 Task: Create a due date automation trigger when advanced on, on the monday before a card is due add content with a description not containing resume at 11:00 AM.
Action: Mouse moved to (1129, 328)
Screenshot: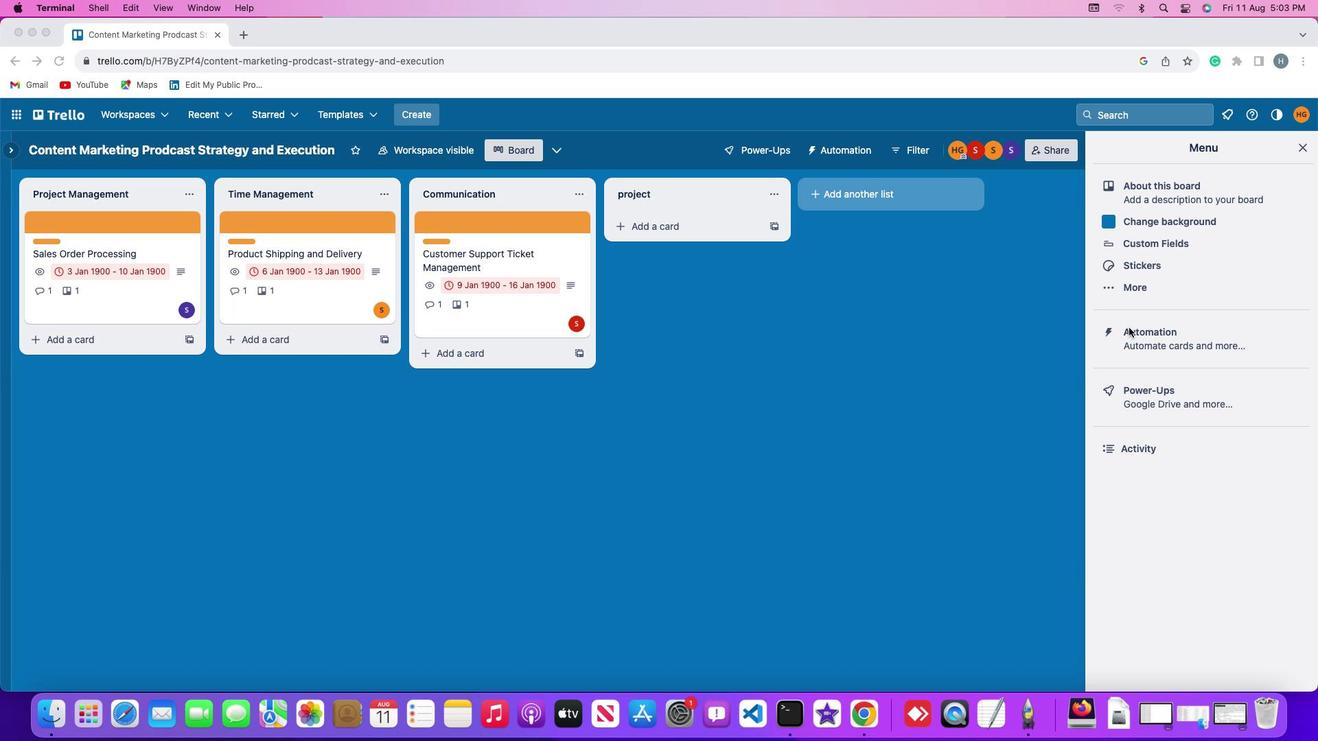 
Action: Mouse pressed left at (1129, 328)
Screenshot: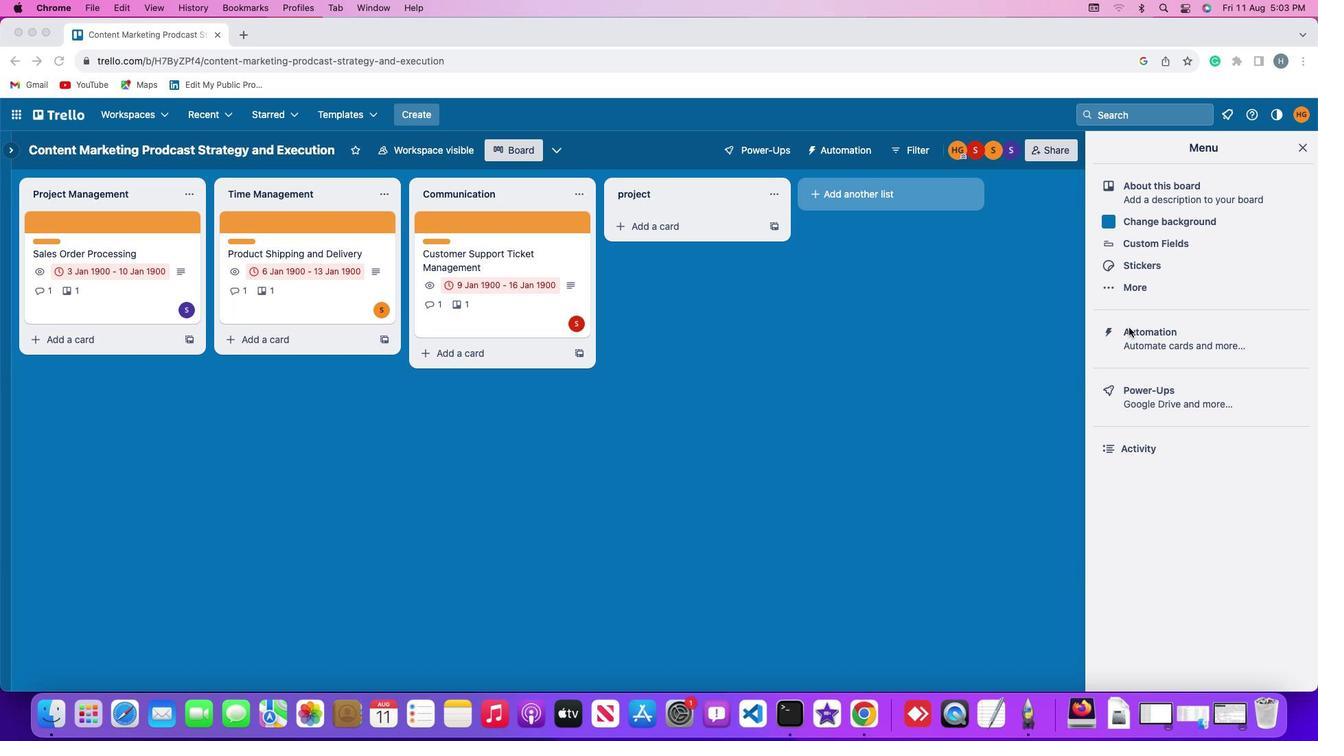 
Action: Mouse pressed left at (1129, 328)
Screenshot: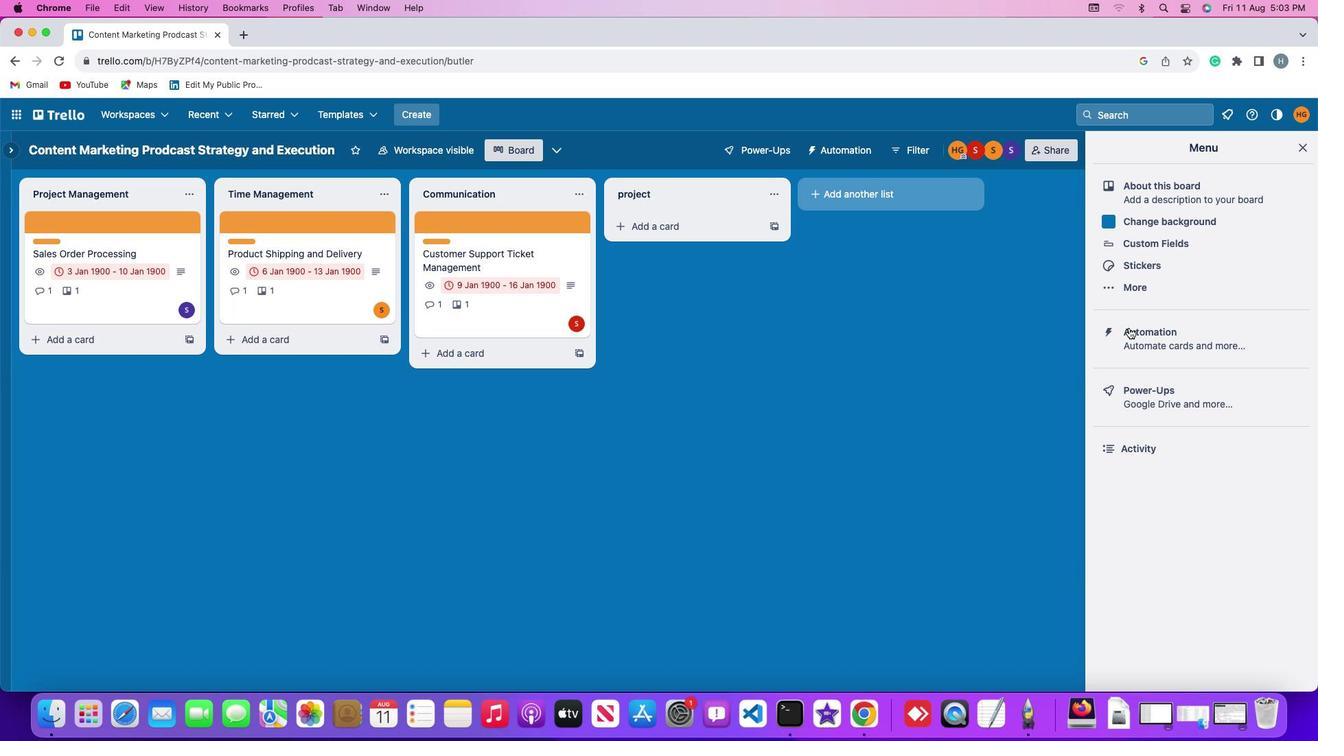 
Action: Mouse moved to (63, 322)
Screenshot: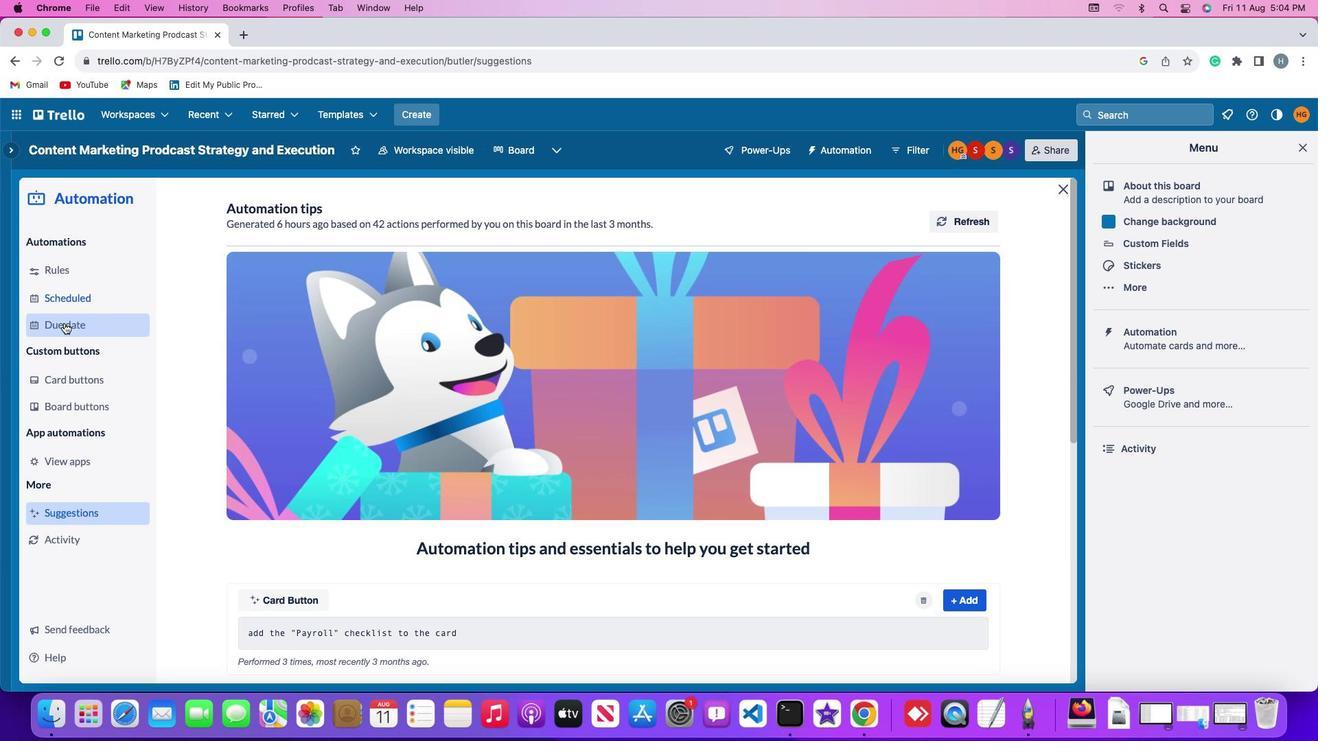 
Action: Mouse pressed left at (63, 322)
Screenshot: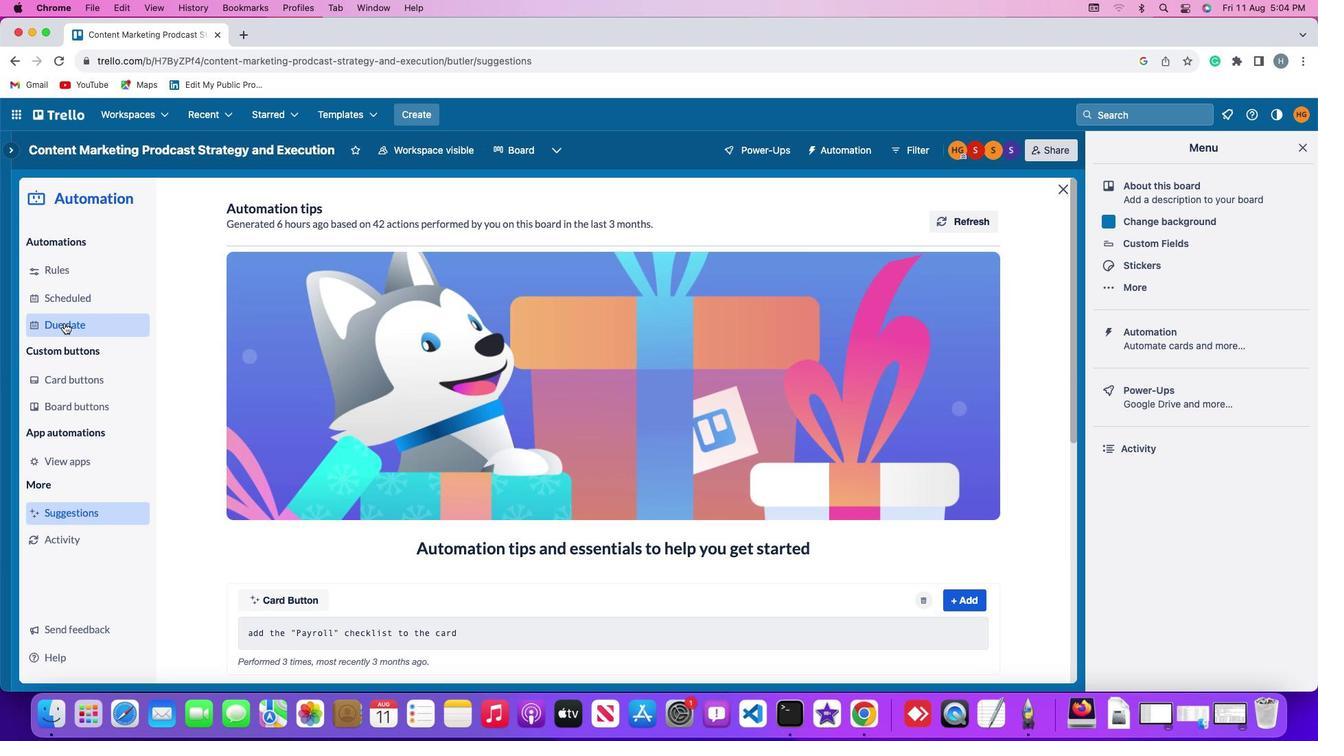 
Action: Mouse moved to (923, 210)
Screenshot: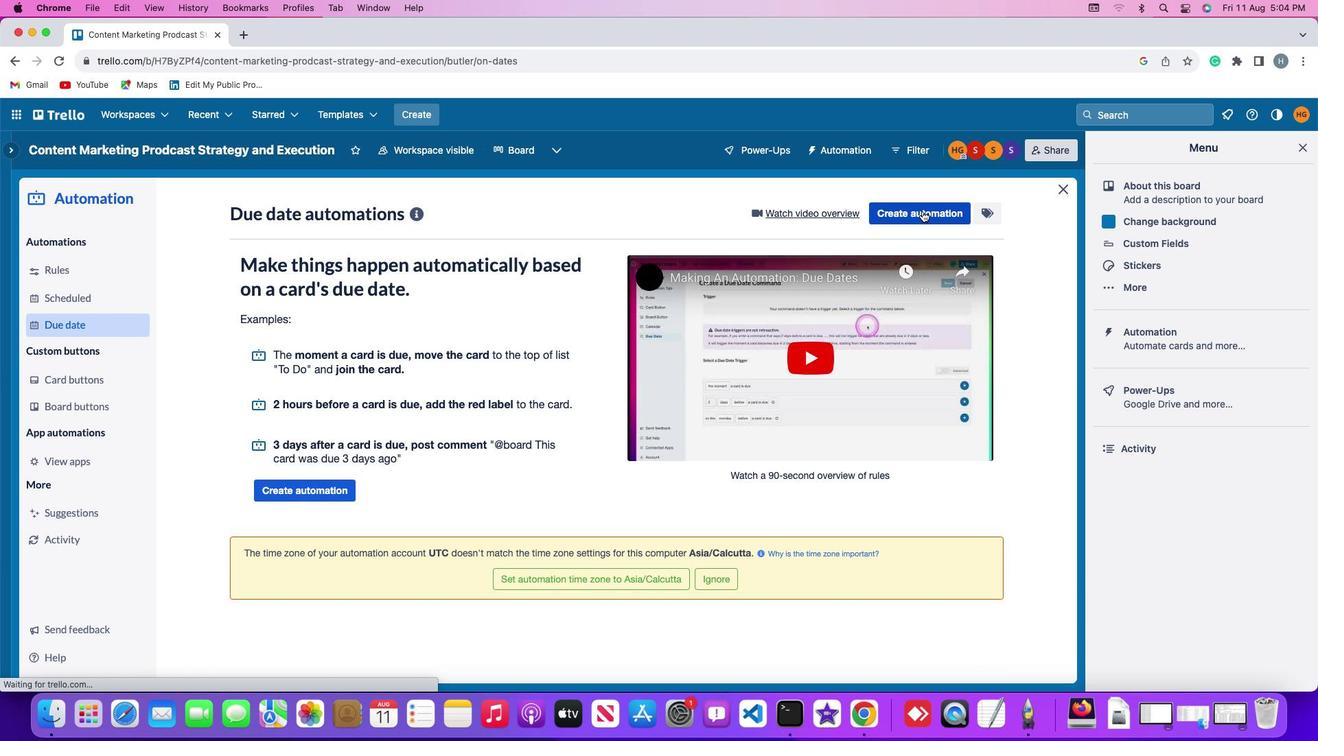 
Action: Mouse pressed left at (923, 210)
Screenshot: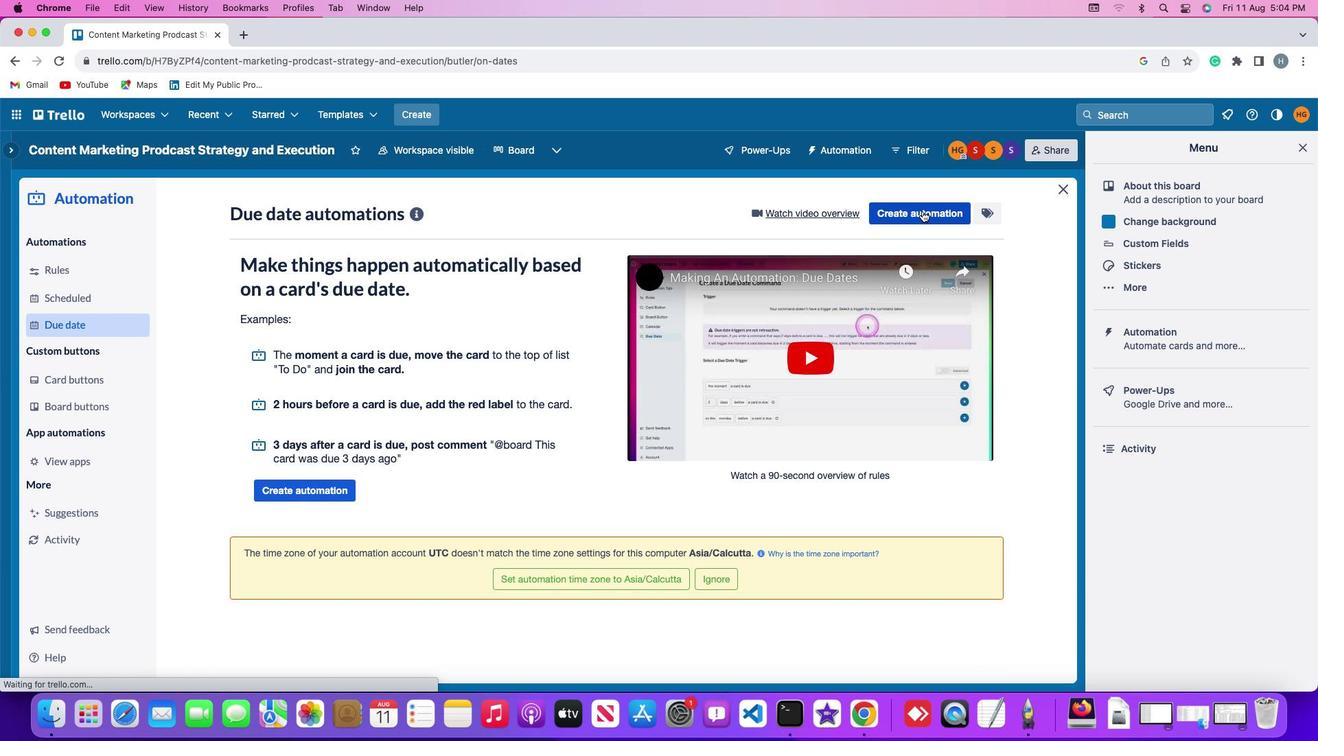 
Action: Mouse moved to (291, 345)
Screenshot: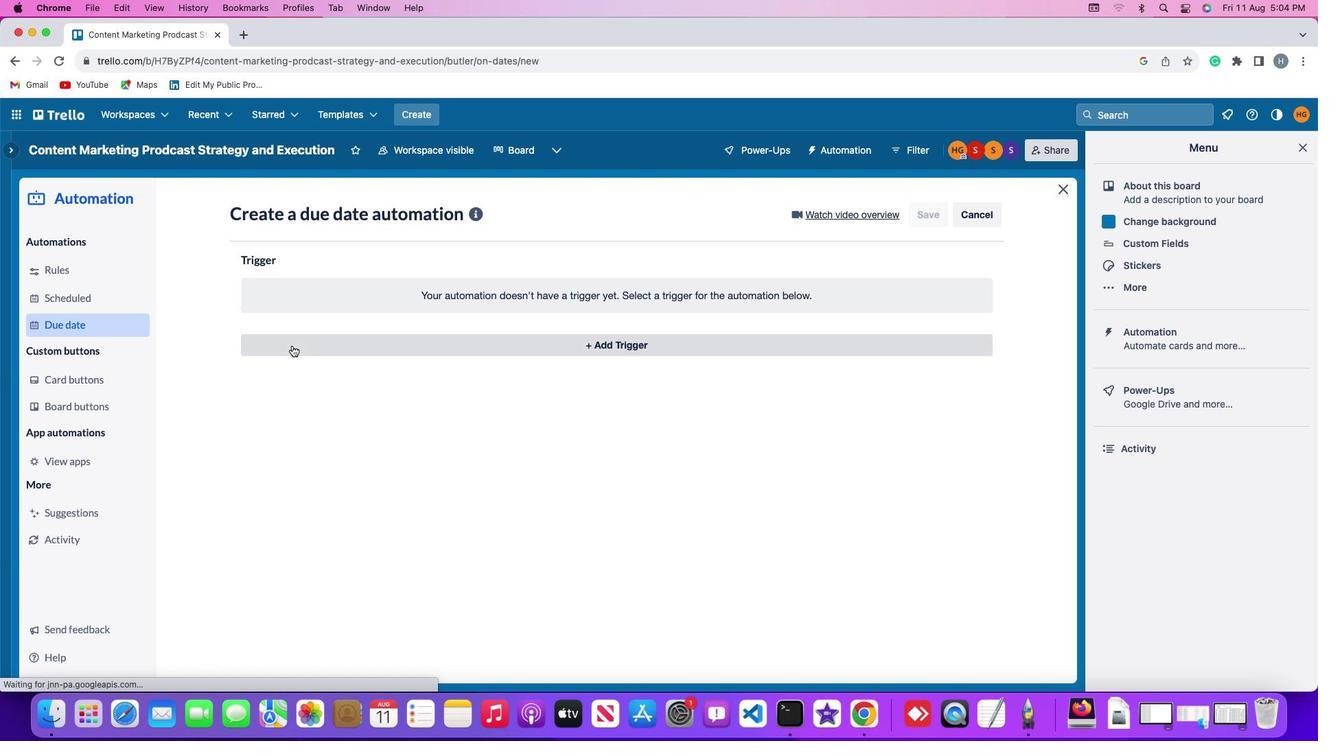 
Action: Mouse pressed left at (291, 345)
Screenshot: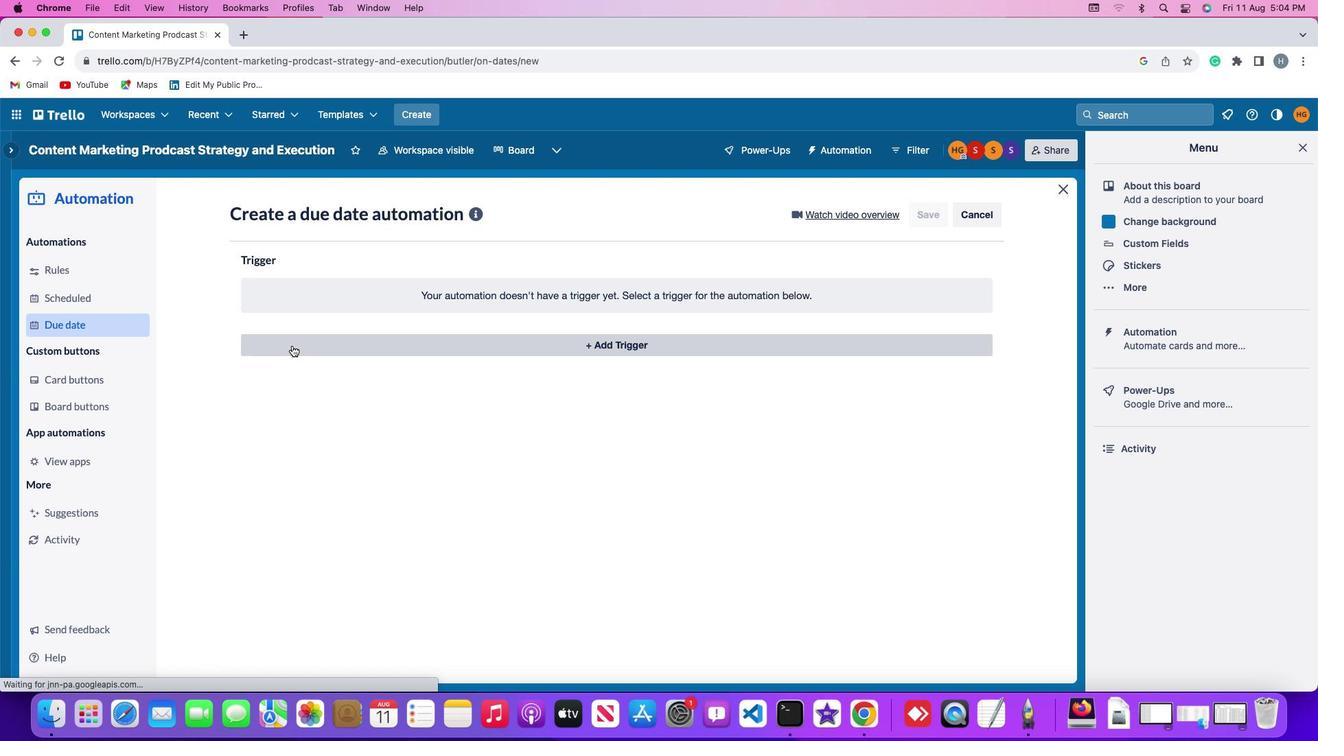
Action: Mouse moved to (300, 603)
Screenshot: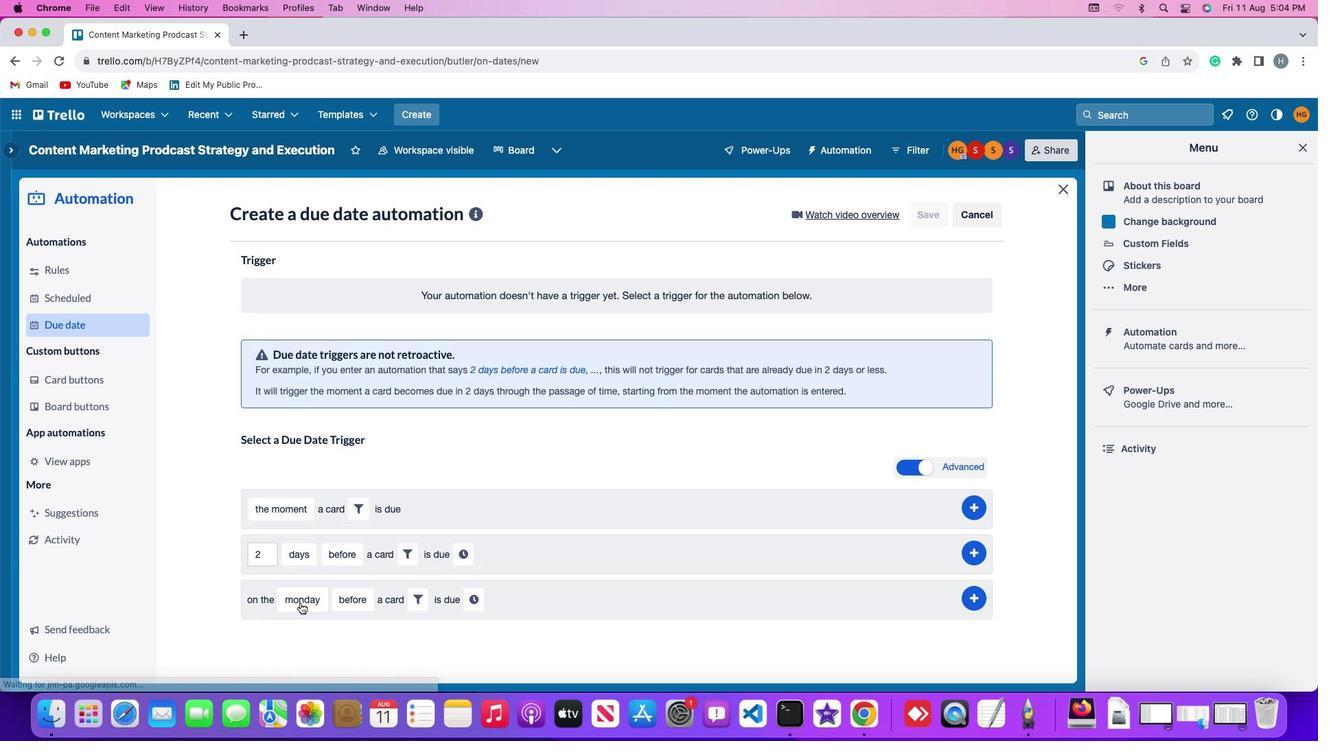 
Action: Mouse pressed left at (300, 603)
Screenshot: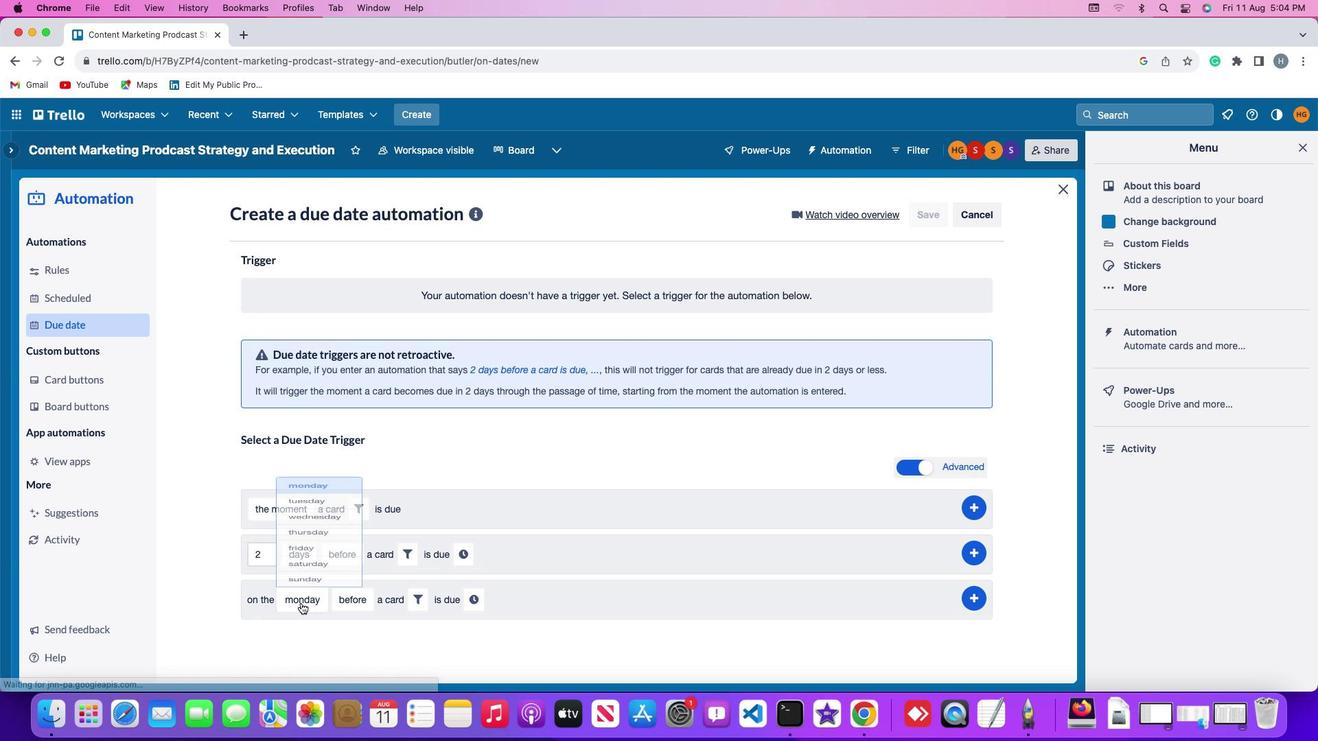 
Action: Mouse moved to (325, 410)
Screenshot: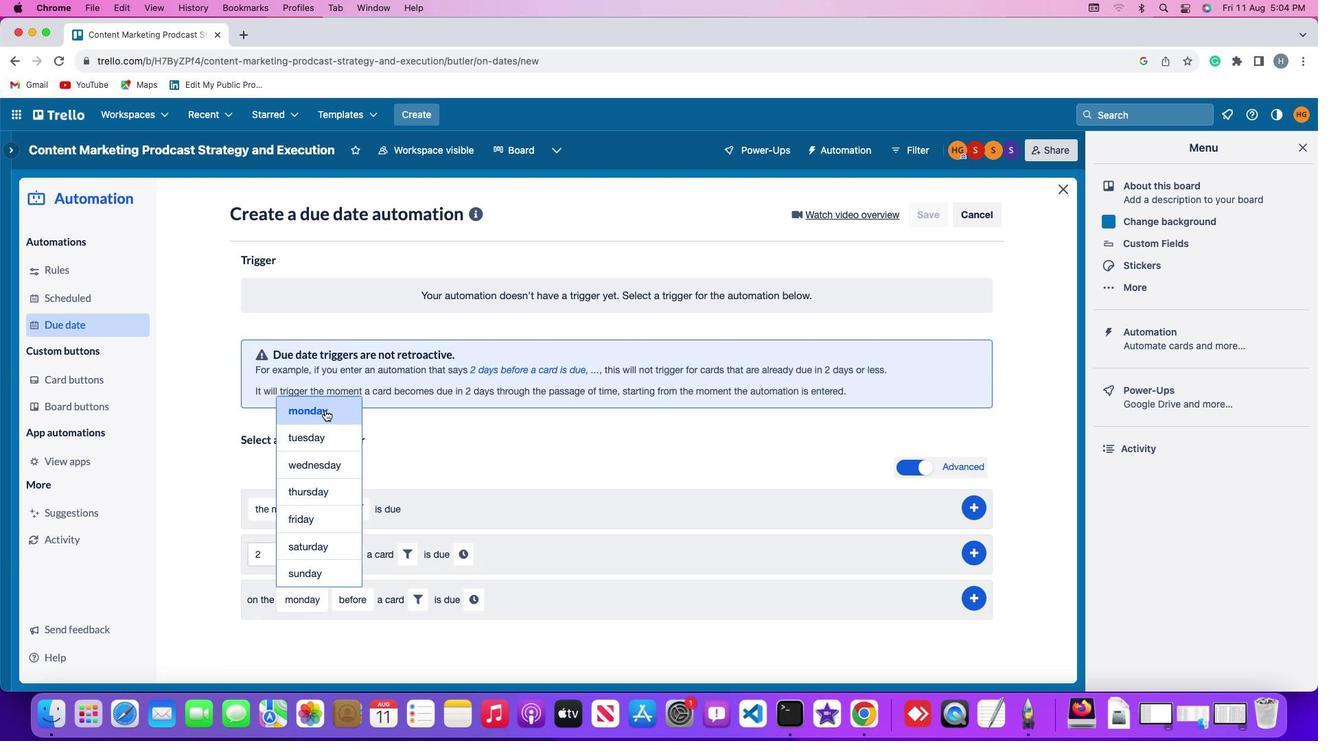 
Action: Mouse pressed left at (325, 410)
Screenshot: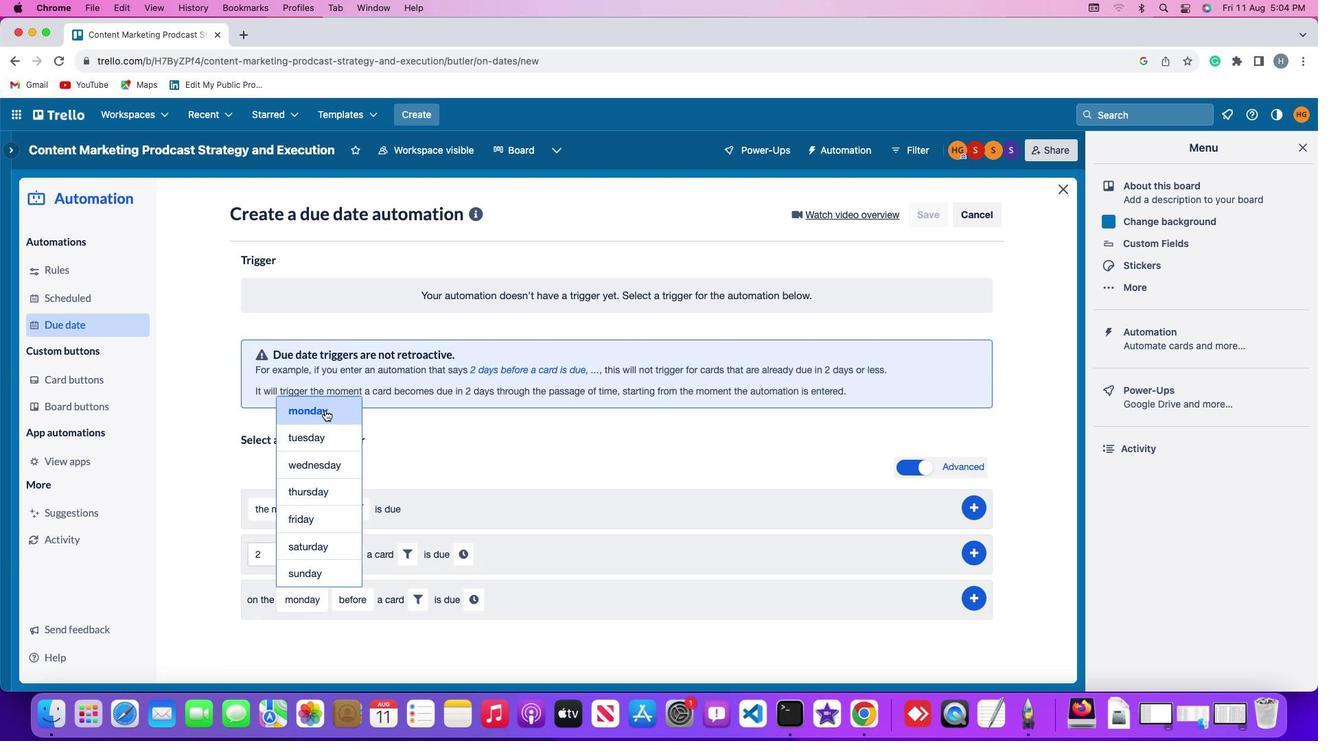 
Action: Mouse moved to (355, 603)
Screenshot: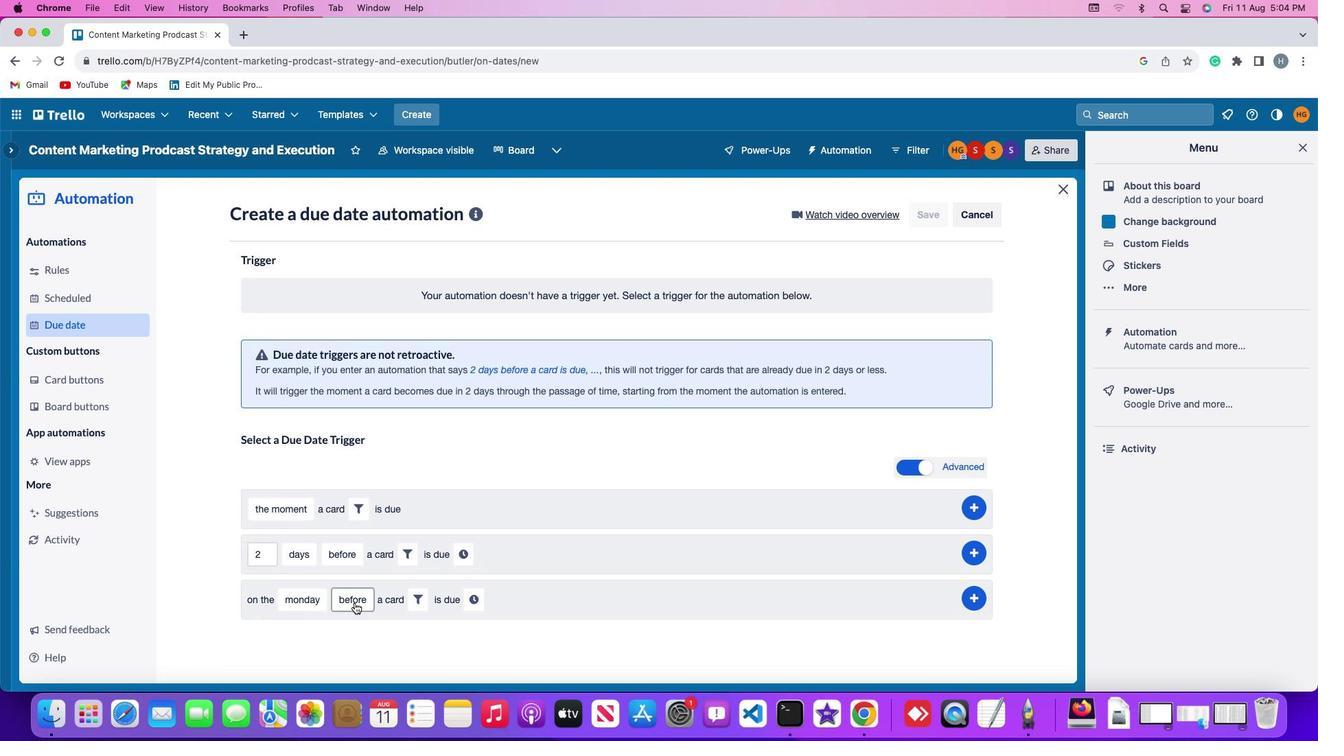 
Action: Mouse pressed left at (355, 603)
Screenshot: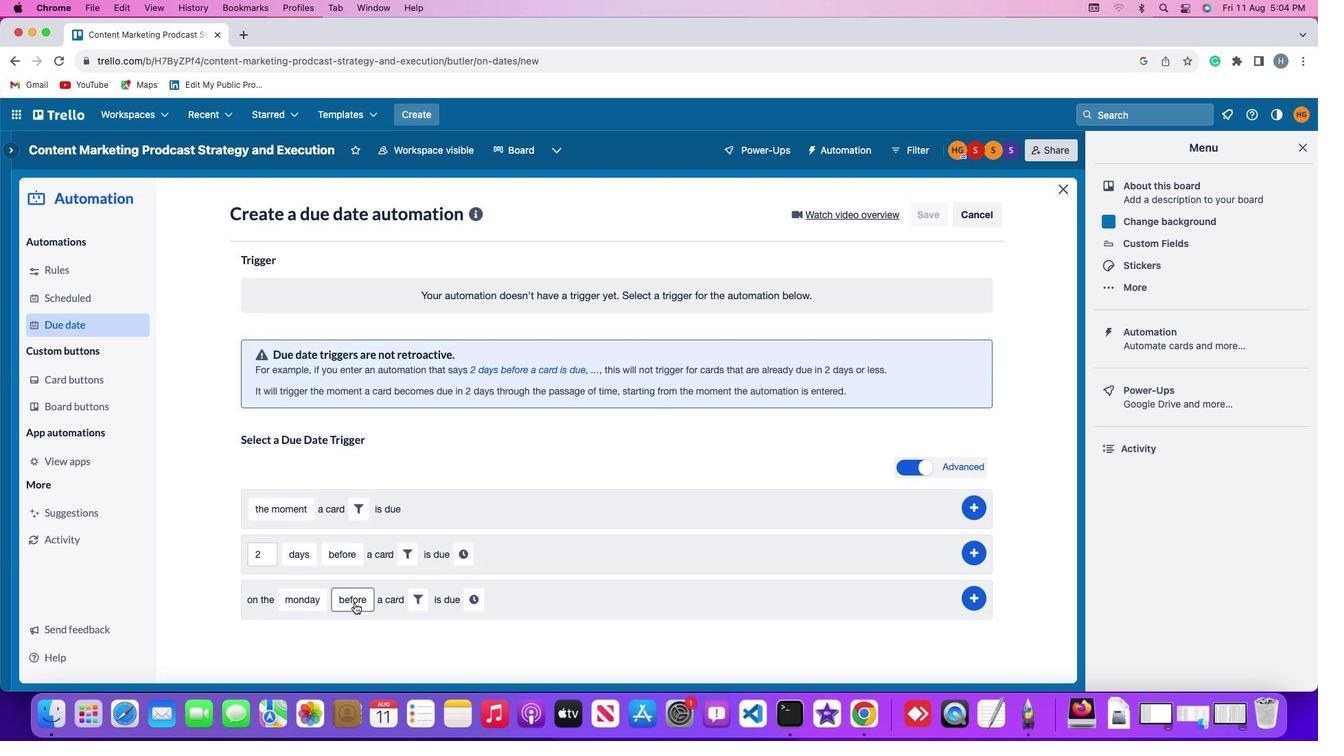 
Action: Mouse moved to (393, 491)
Screenshot: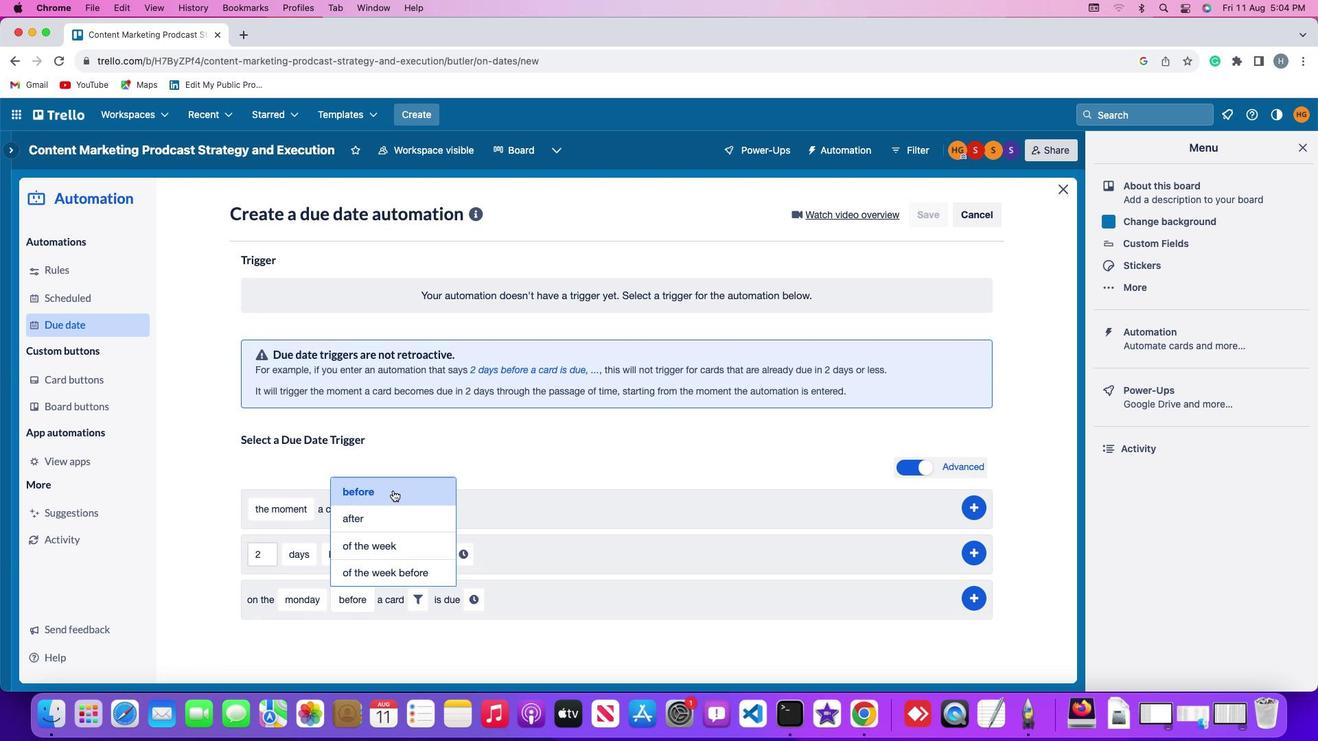
Action: Mouse pressed left at (393, 491)
Screenshot: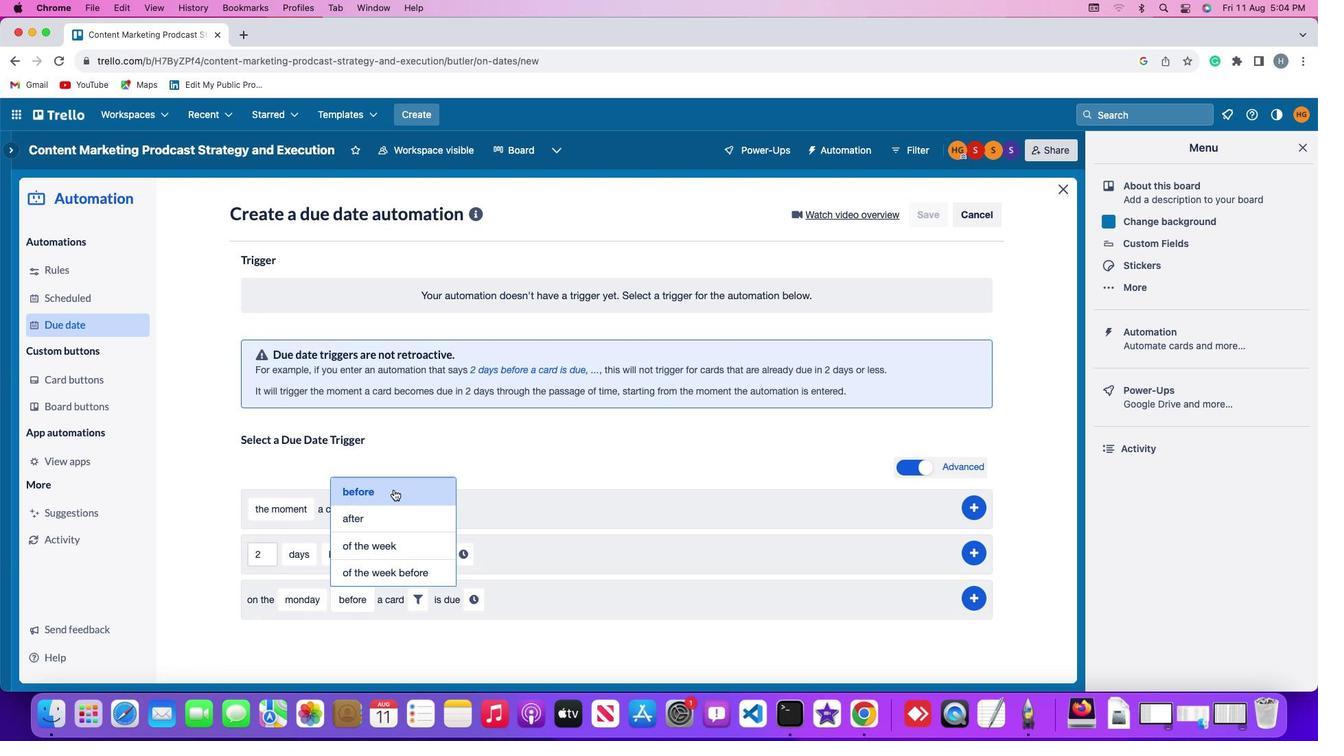 
Action: Mouse moved to (419, 598)
Screenshot: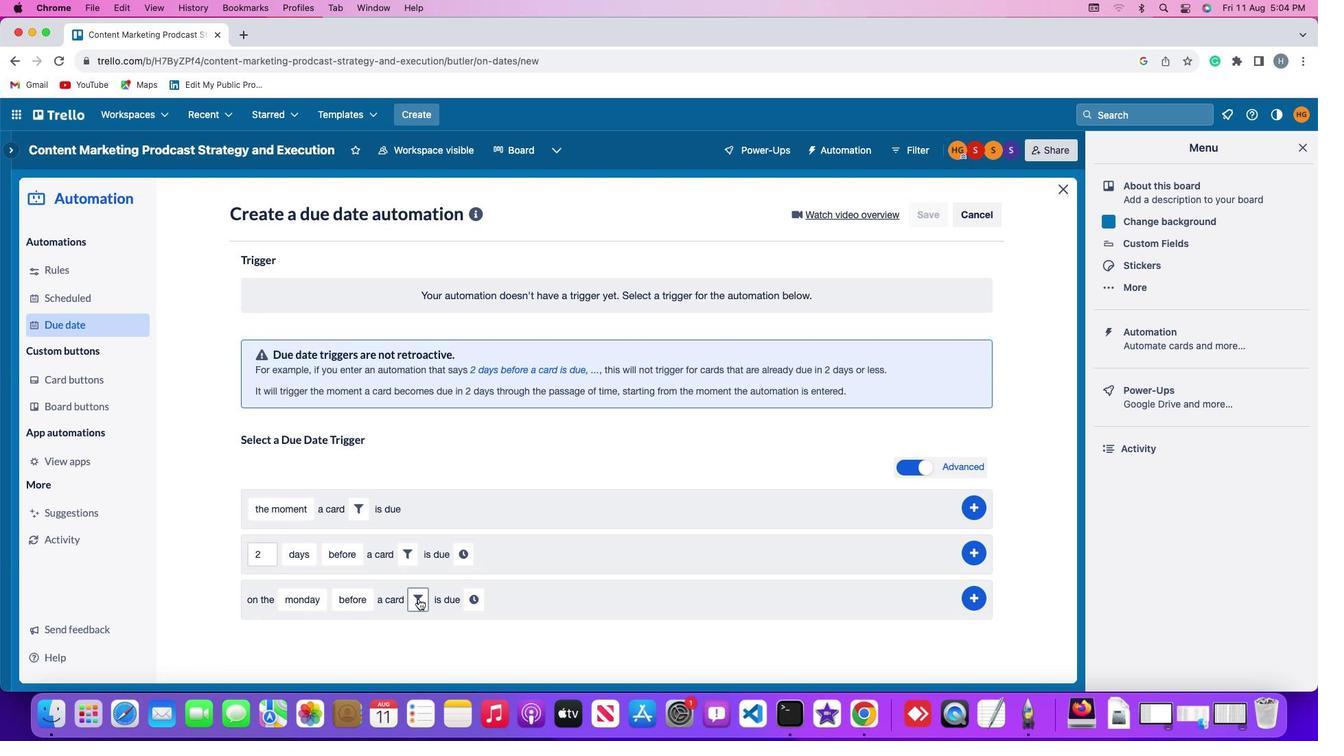 
Action: Mouse pressed left at (419, 598)
Screenshot: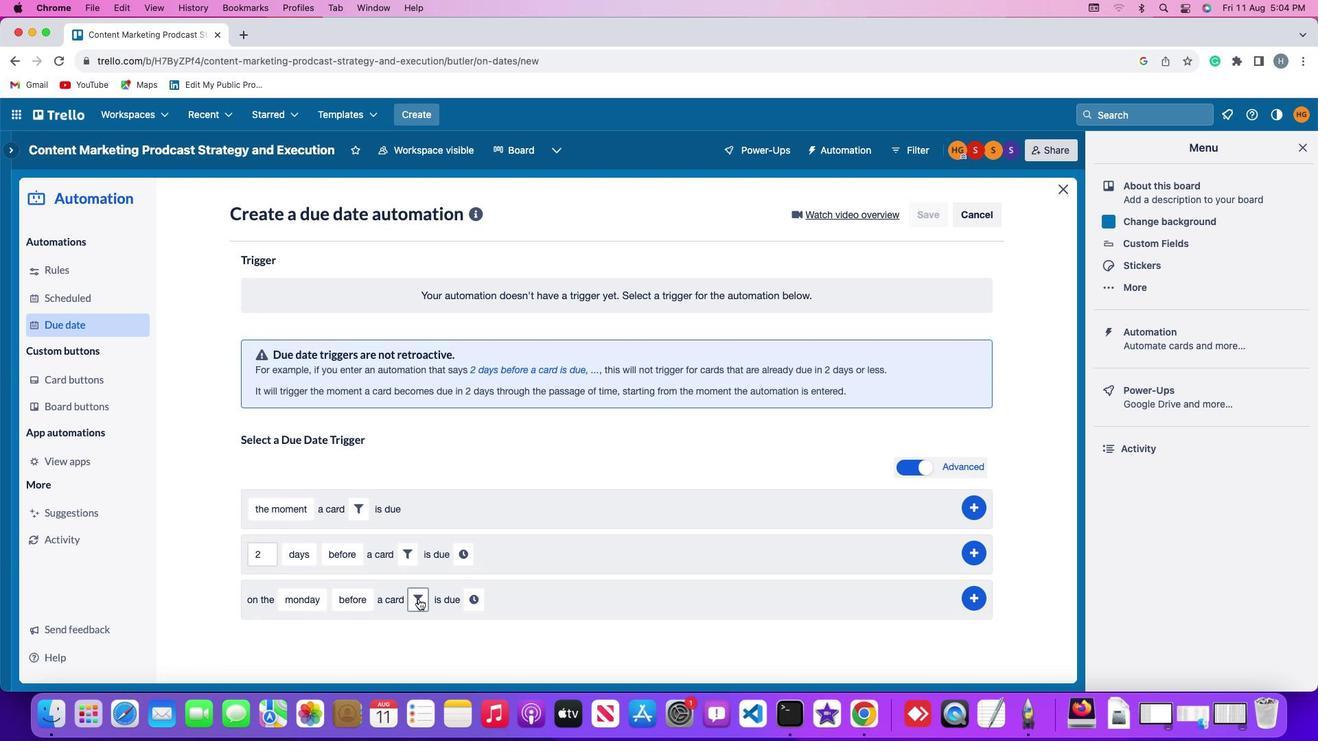 
Action: Mouse moved to (590, 640)
Screenshot: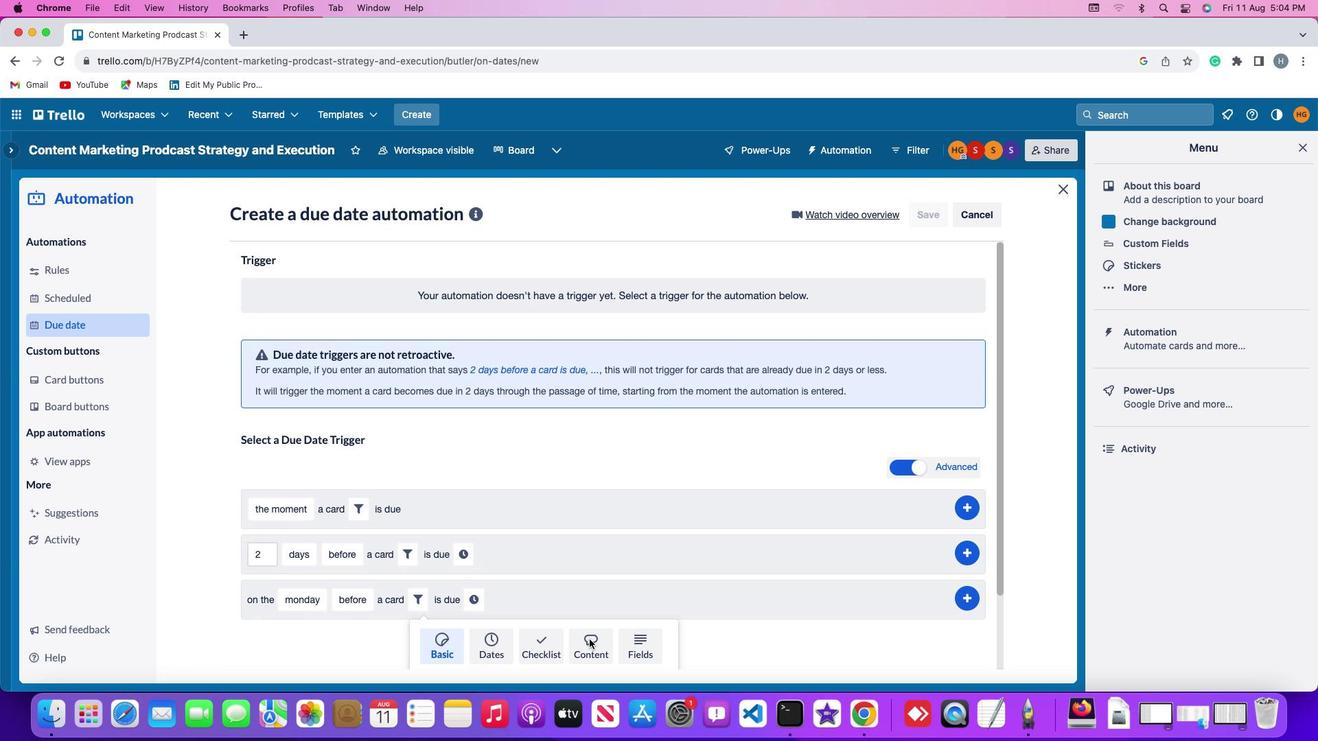 
Action: Mouse pressed left at (590, 640)
Screenshot: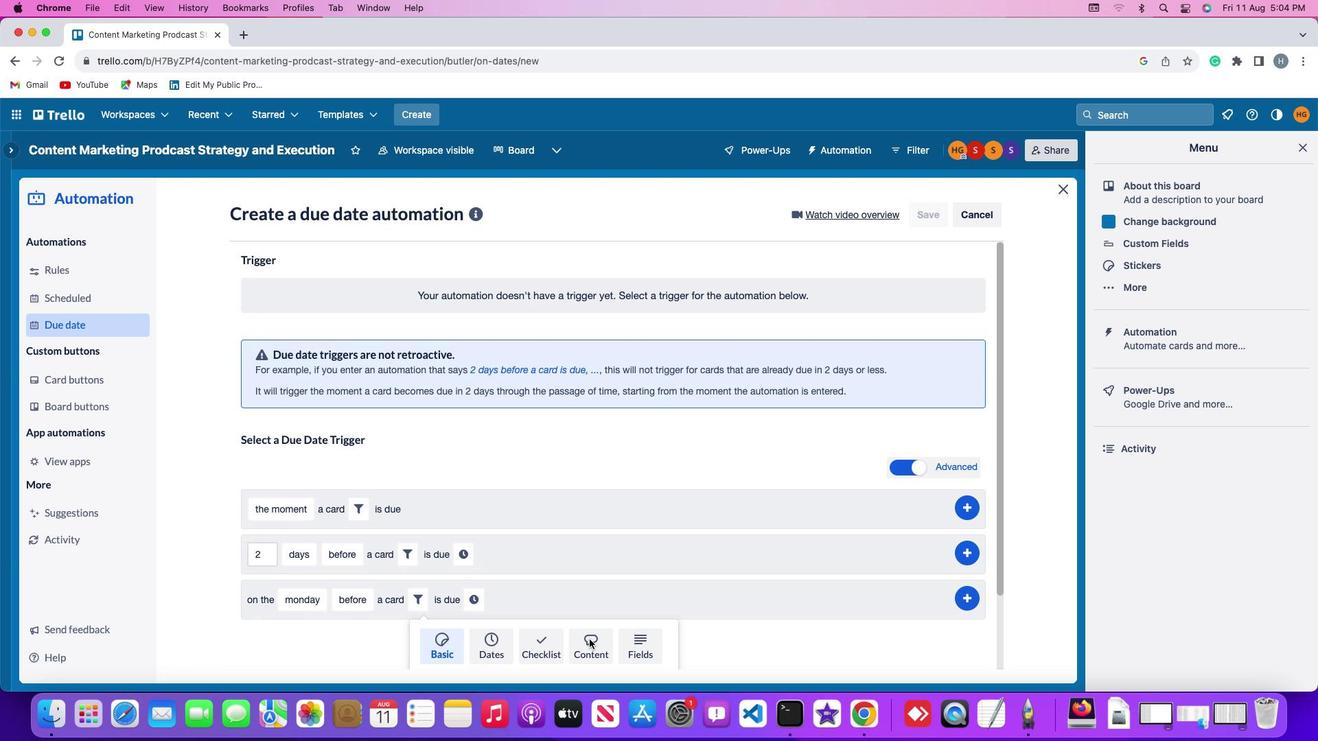 
Action: Mouse moved to (333, 636)
Screenshot: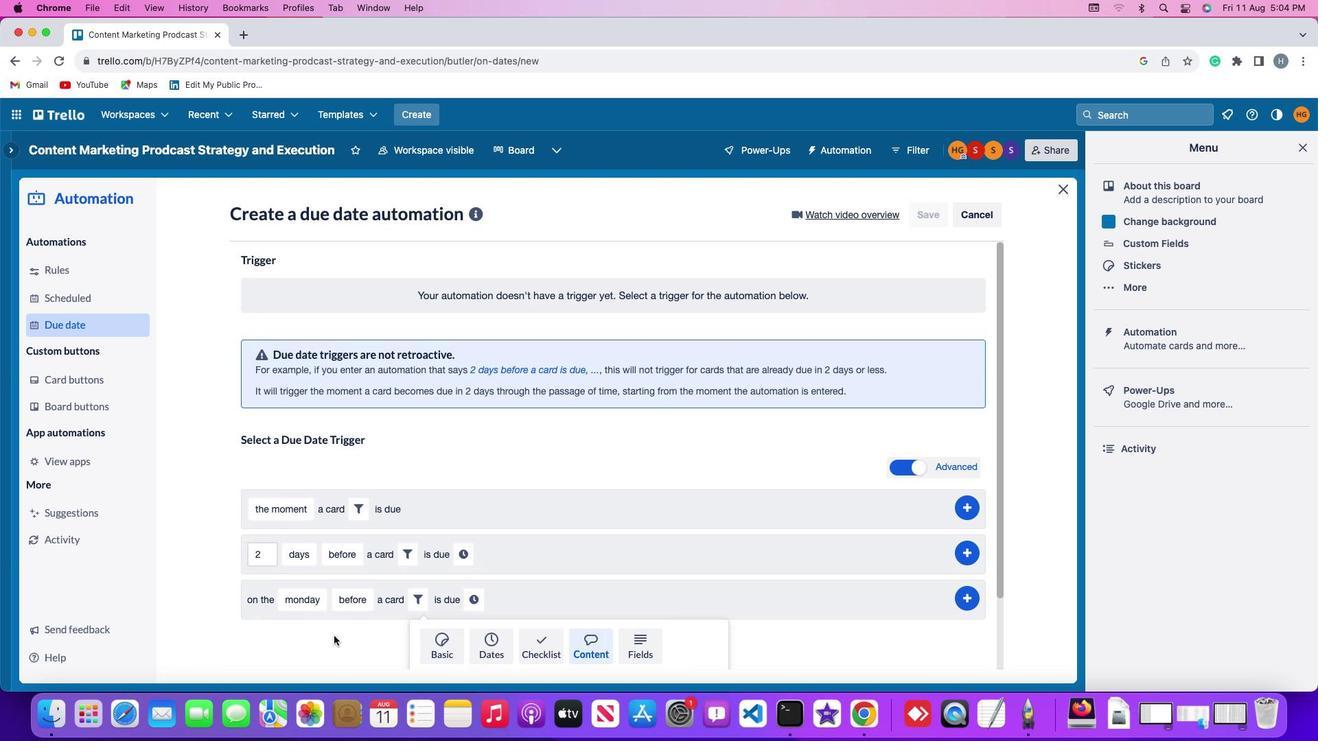 
Action: Mouse scrolled (333, 636) with delta (0, 0)
Screenshot: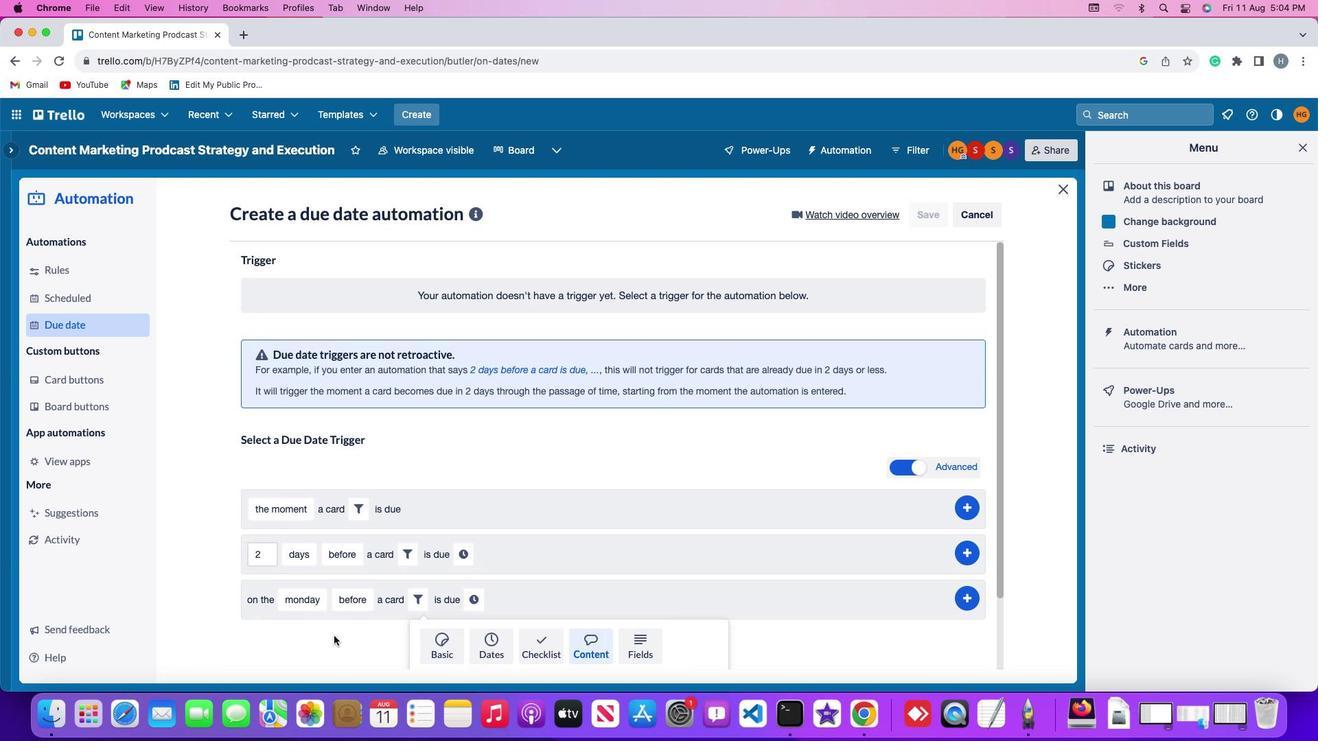 
Action: Mouse scrolled (333, 636) with delta (0, 0)
Screenshot: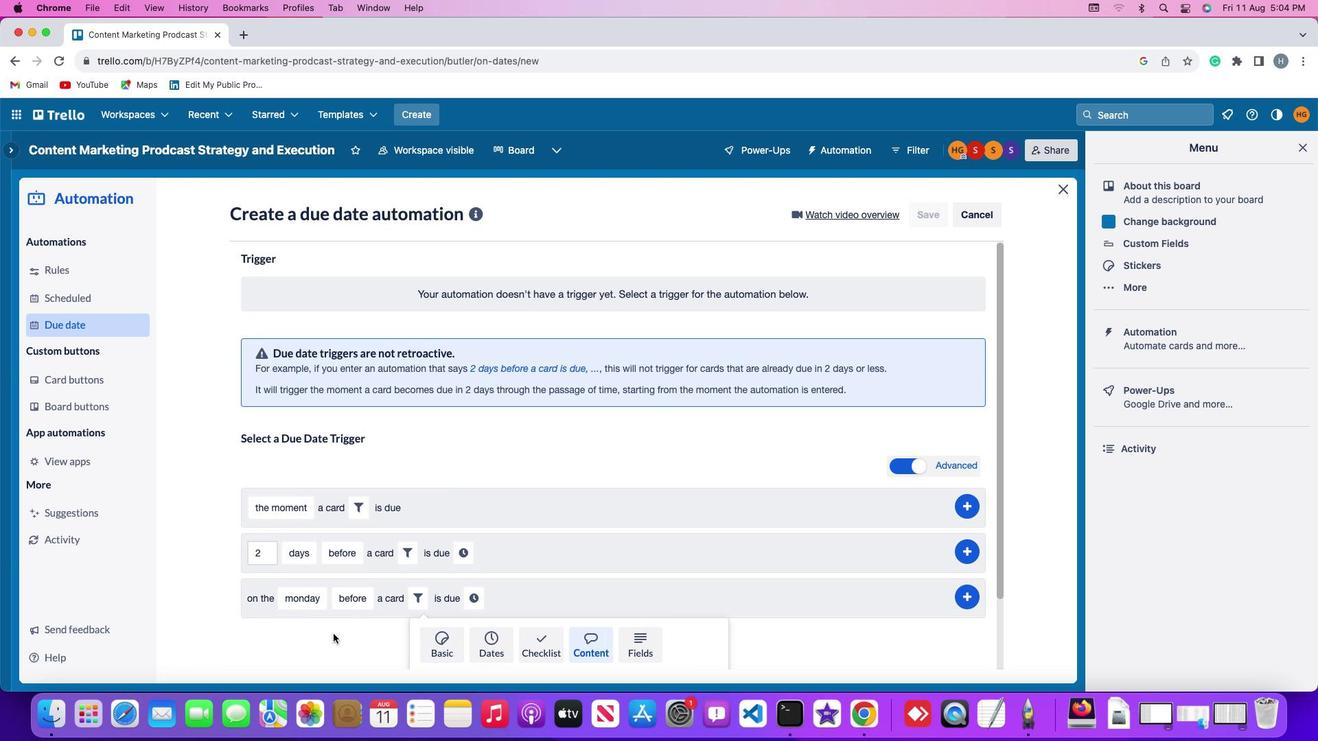 
Action: Mouse moved to (333, 636)
Screenshot: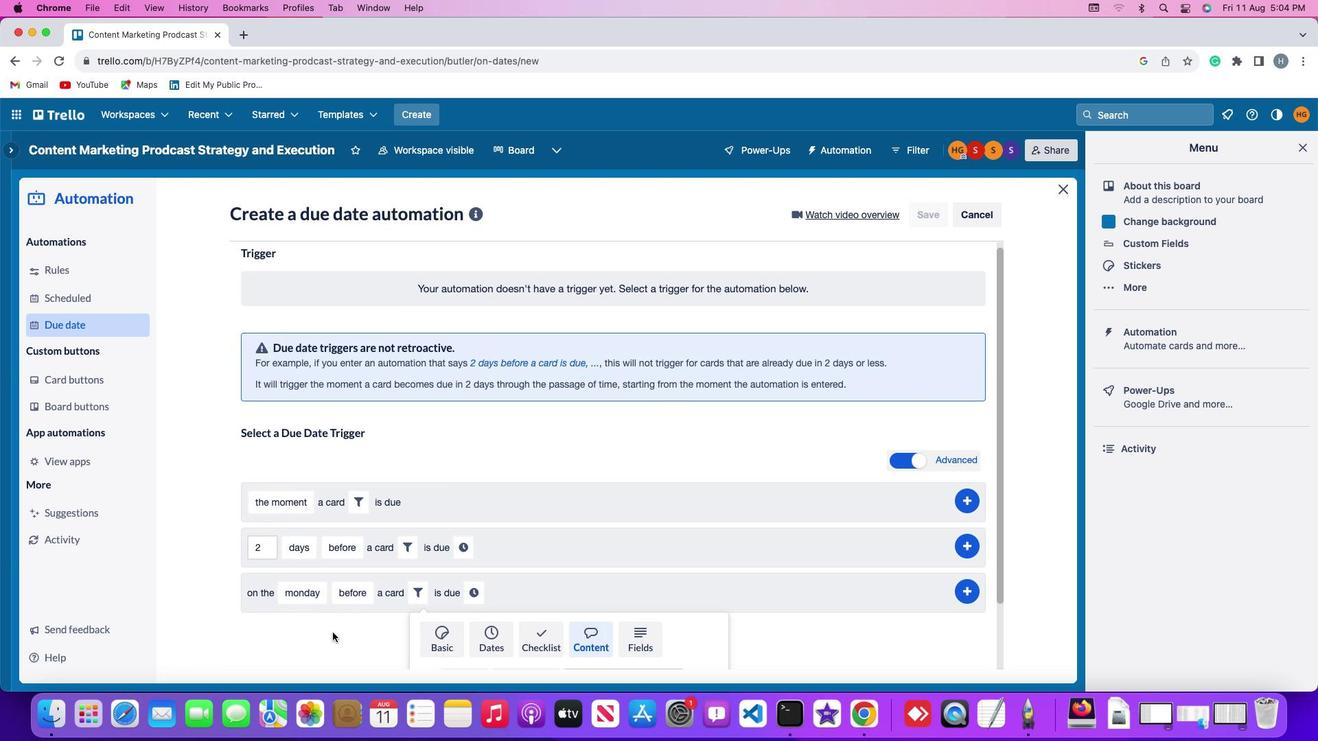
Action: Mouse scrolled (333, 636) with delta (0, -2)
Screenshot: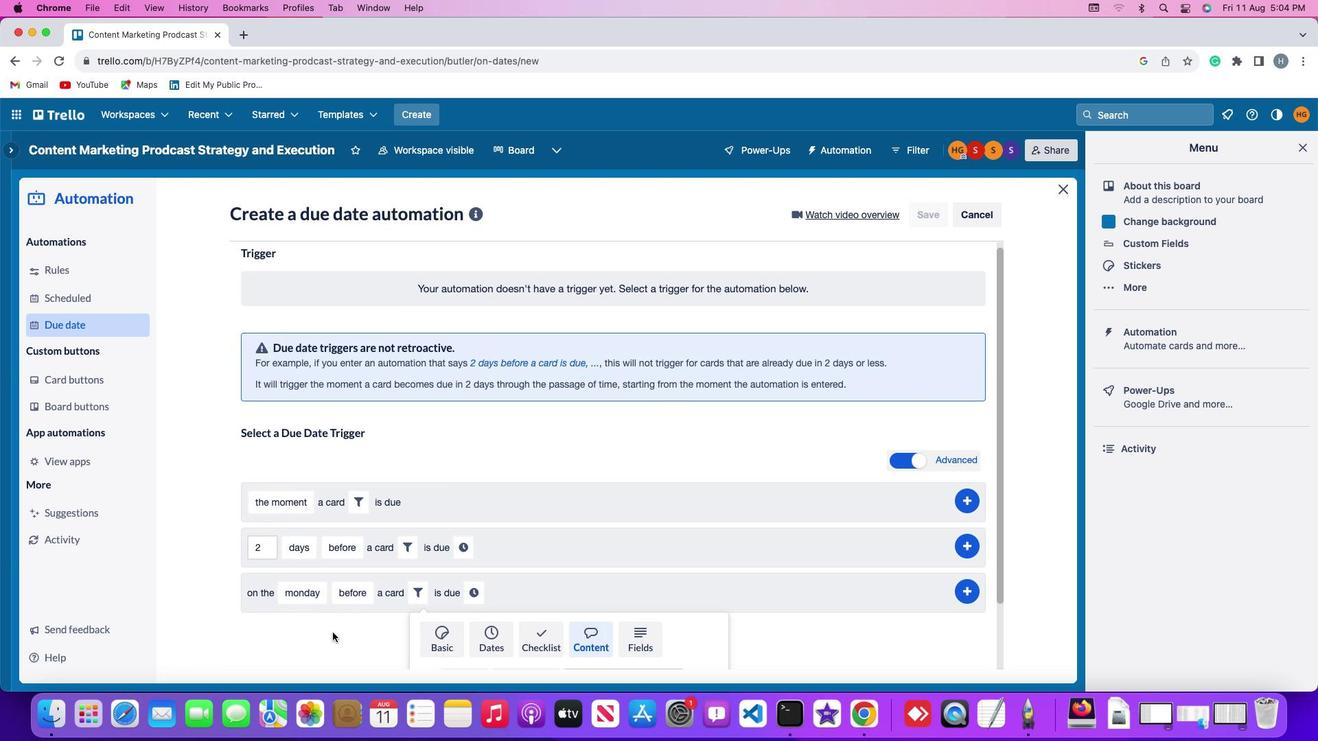 
Action: Mouse moved to (333, 634)
Screenshot: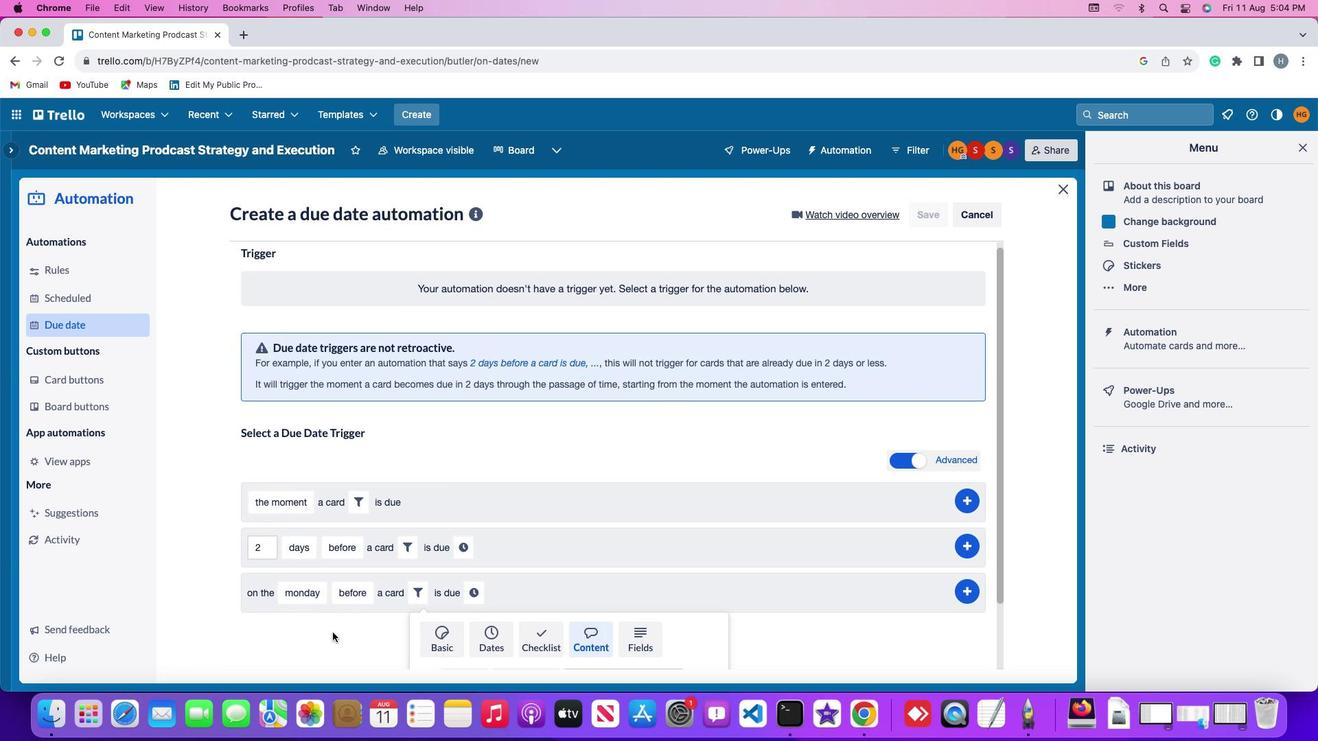 
Action: Mouse scrolled (333, 634) with delta (0, -3)
Screenshot: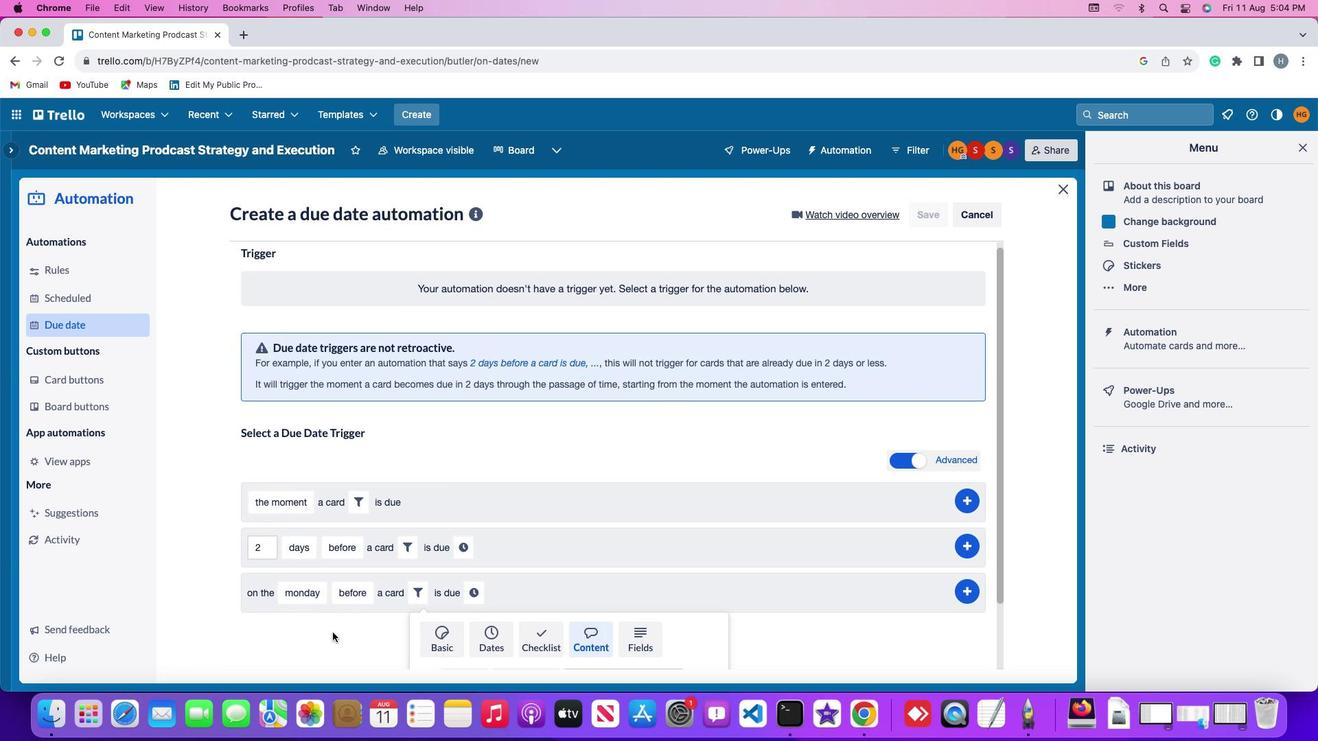 
Action: Mouse moved to (332, 634)
Screenshot: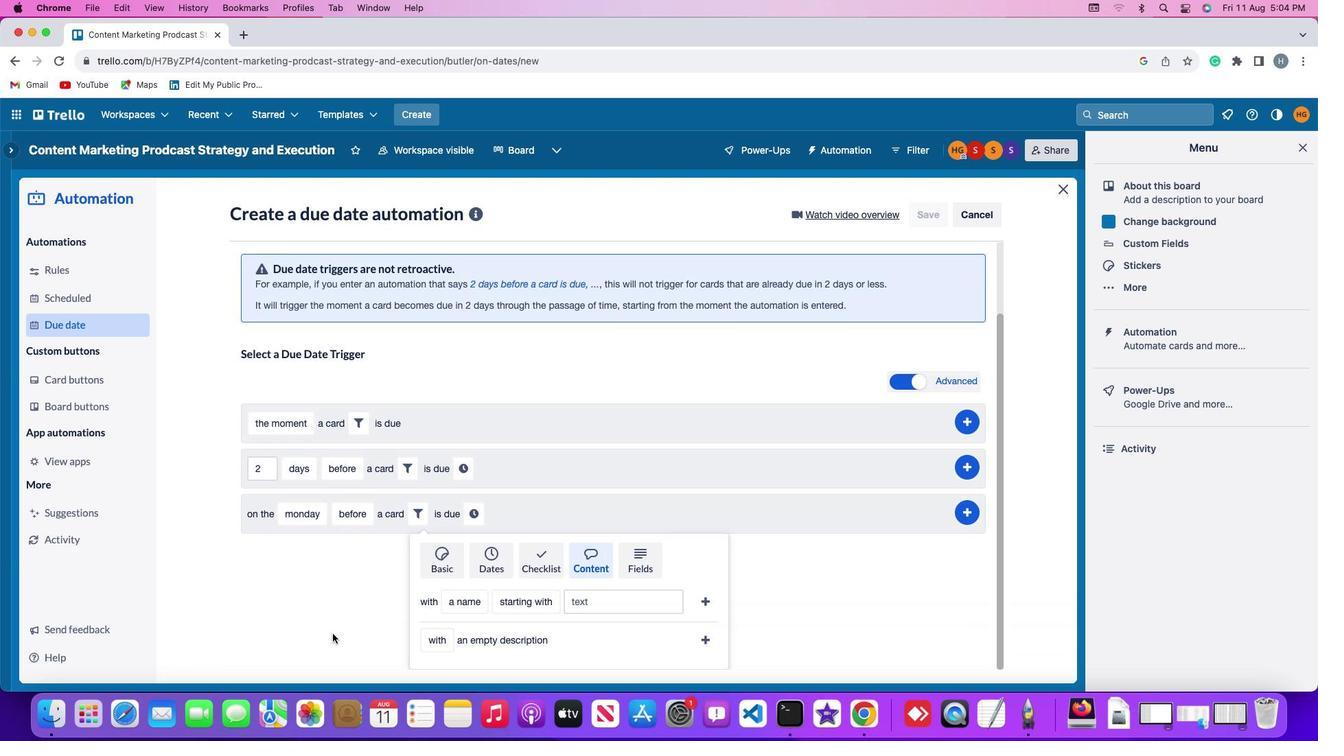 
Action: Mouse scrolled (332, 634) with delta (0, 0)
Screenshot: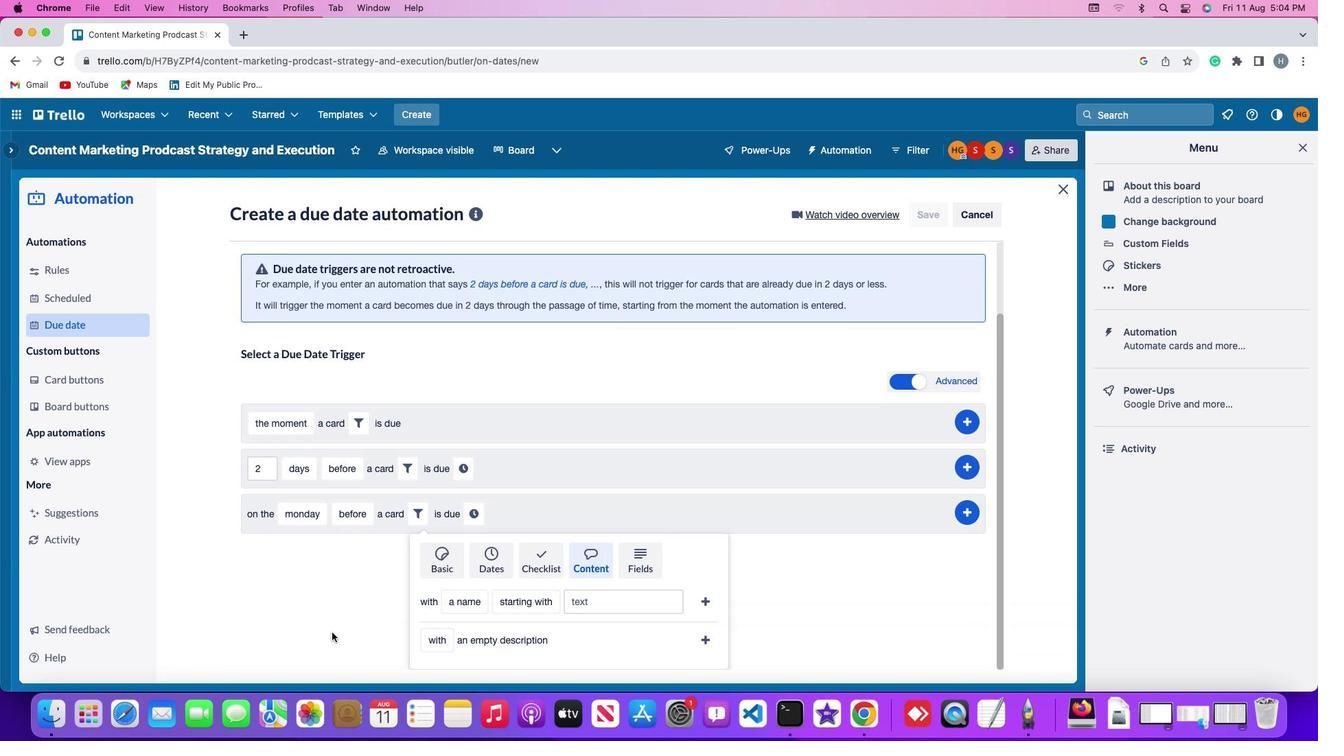 
Action: Mouse scrolled (332, 634) with delta (0, 0)
Screenshot: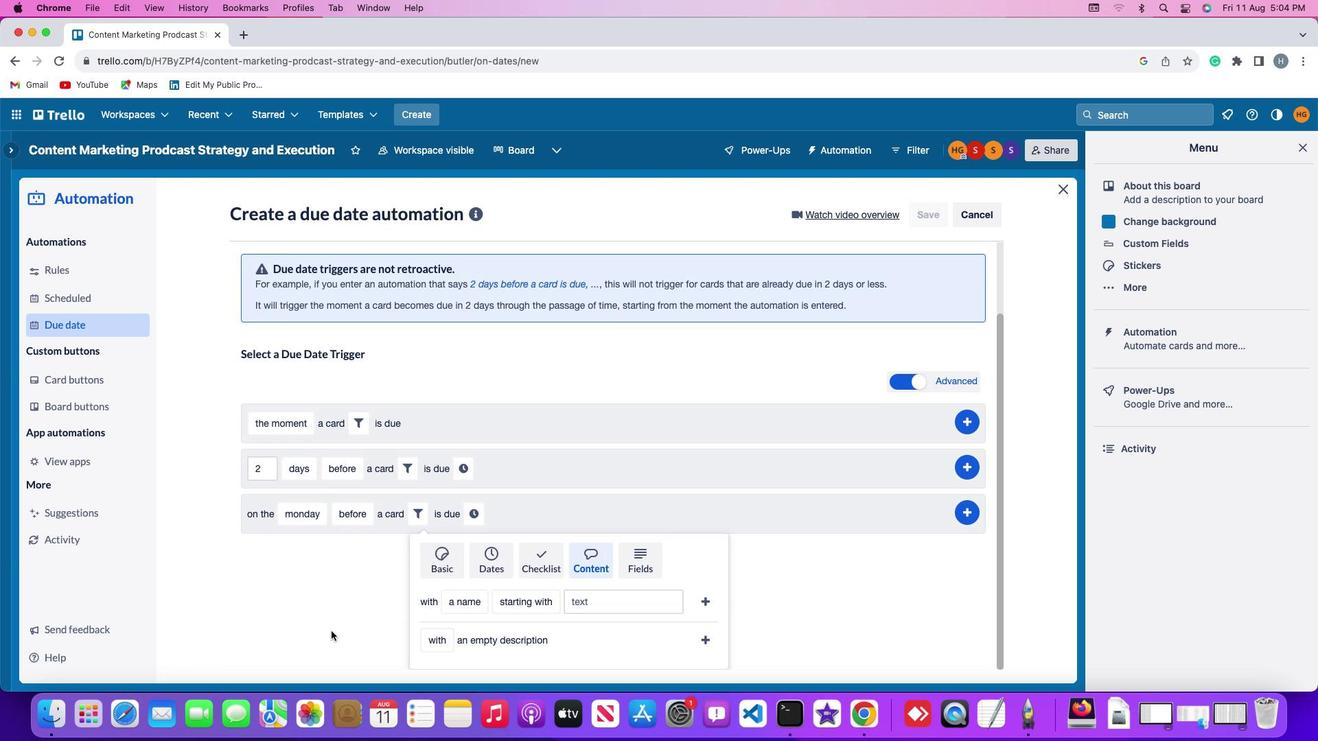 
Action: Mouse moved to (332, 633)
Screenshot: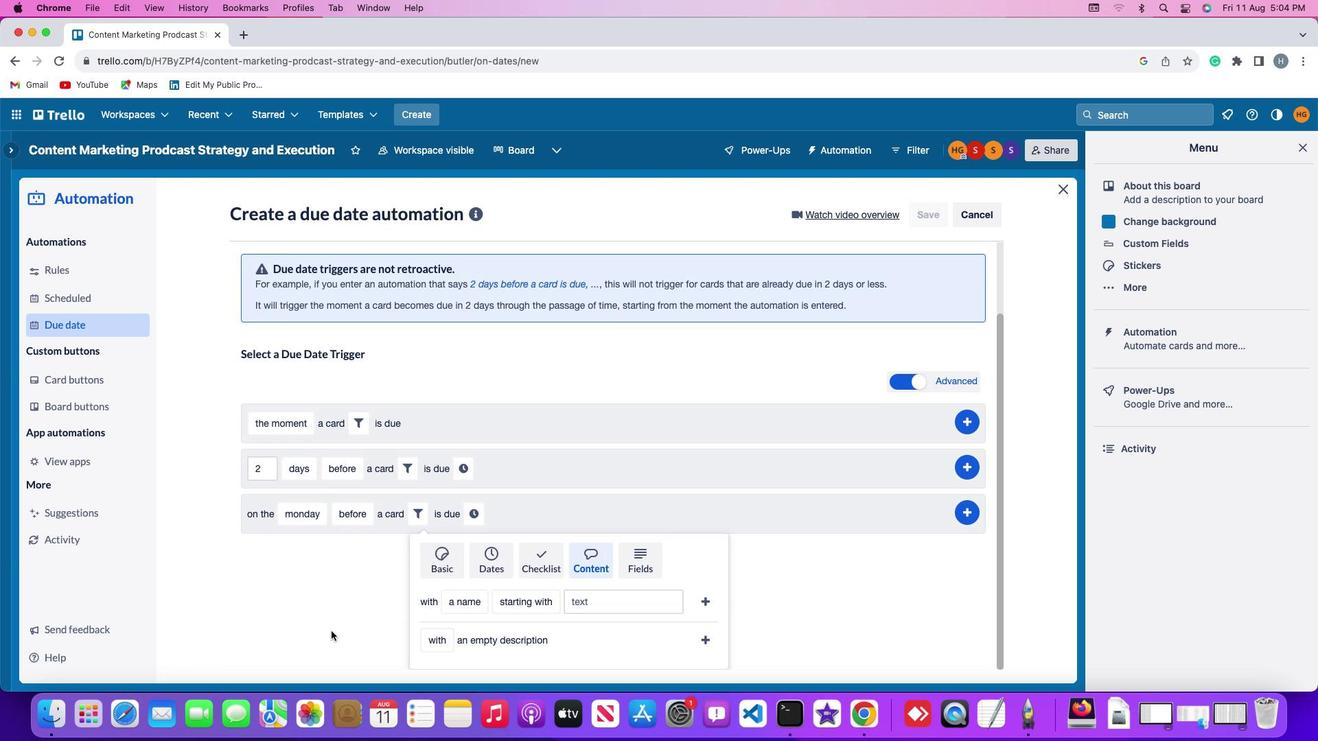 
Action: Mouse scrolled (332, 633) with delta (0, -2)
Screenshot: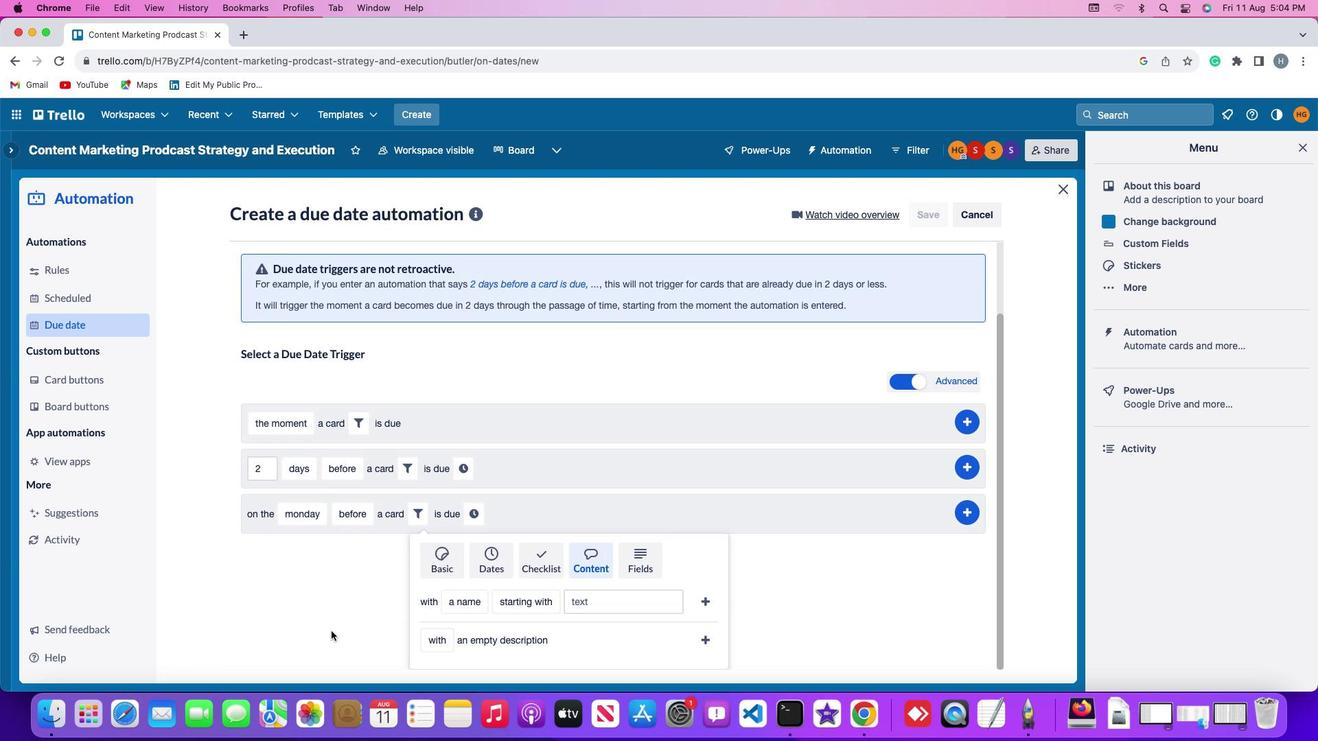
Action: Mouse moved to (459, 603)
Screenshot: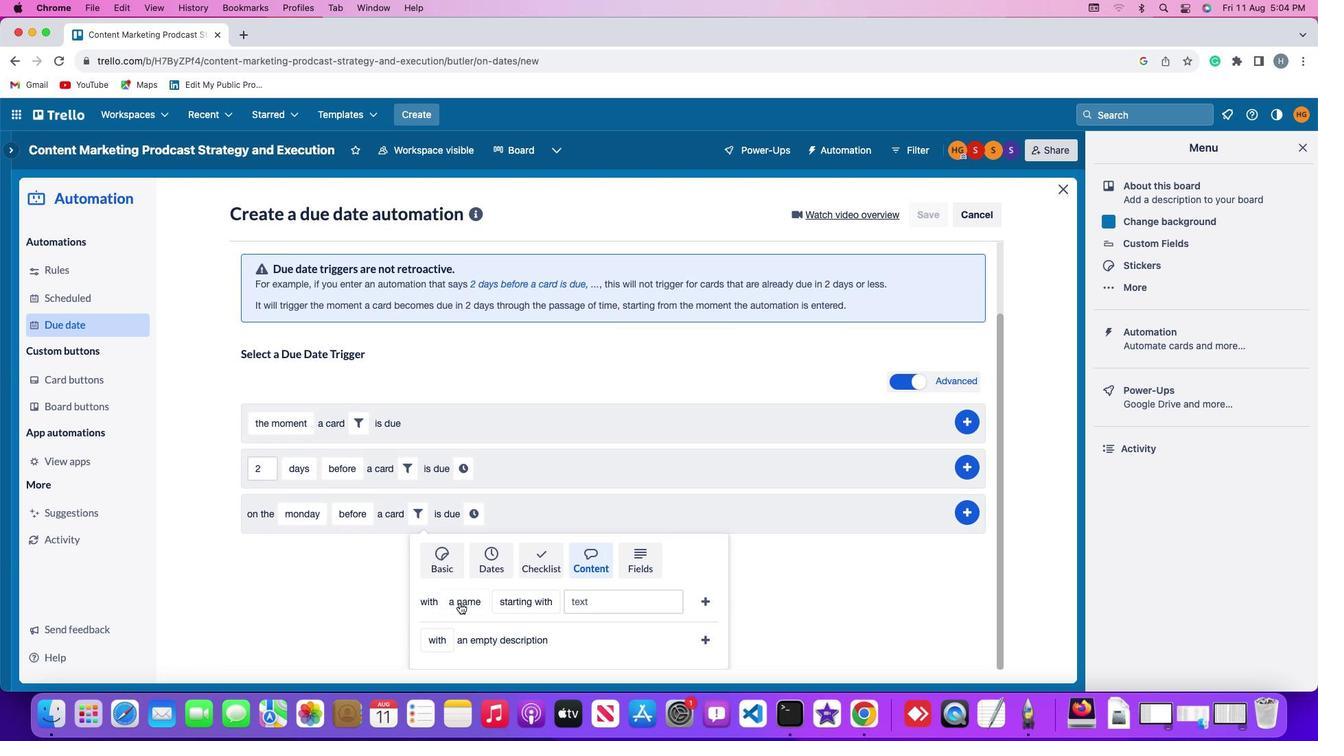 
Action: Mouse pressed left at (459, 603)
Screenshot: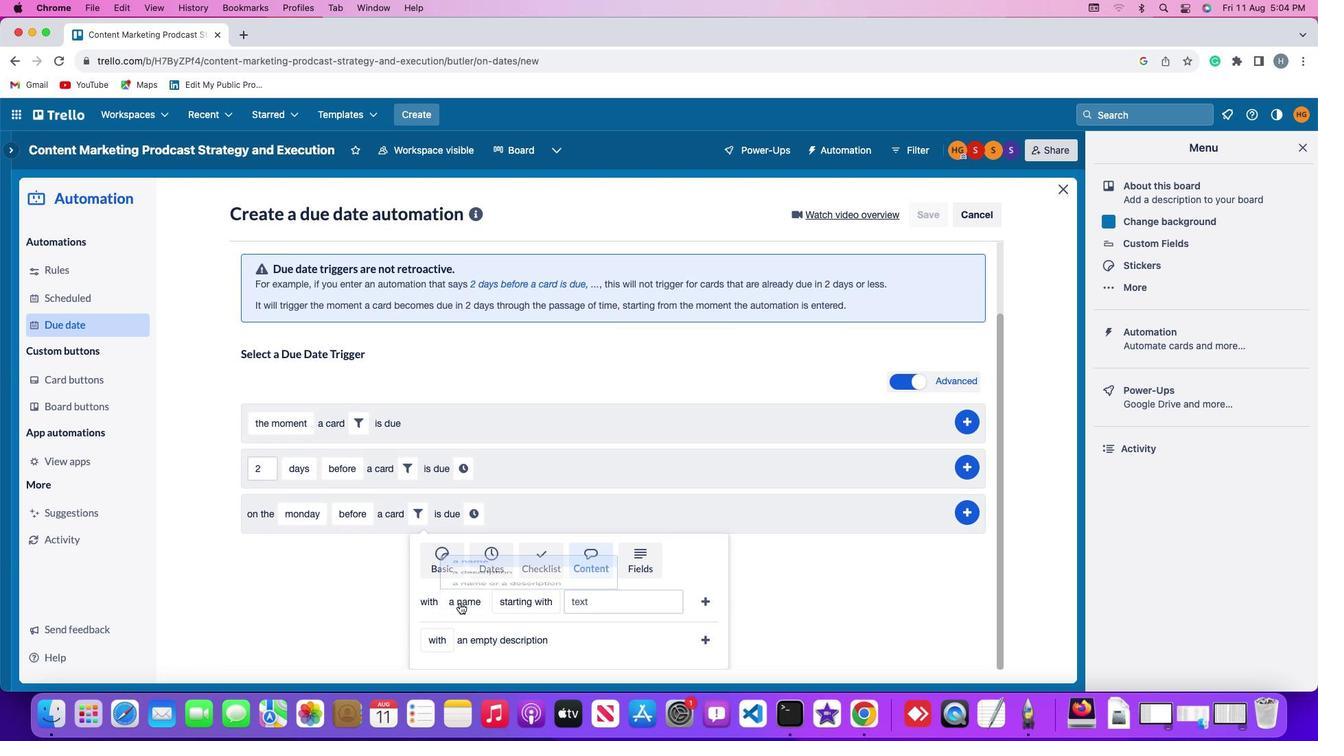 
Action: Mouse moved to (469, 549)
Screenshot: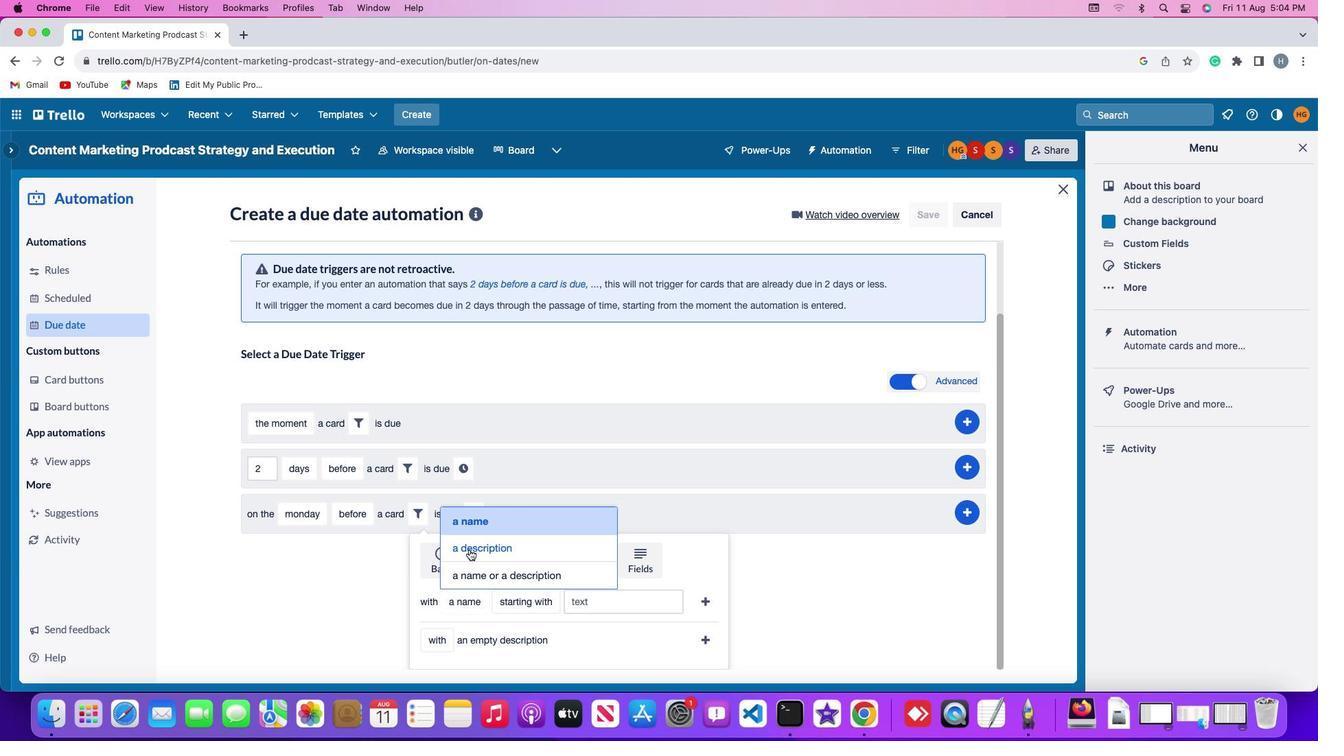 
Action: Mouse pressed left at (469, 549)
Screenshot: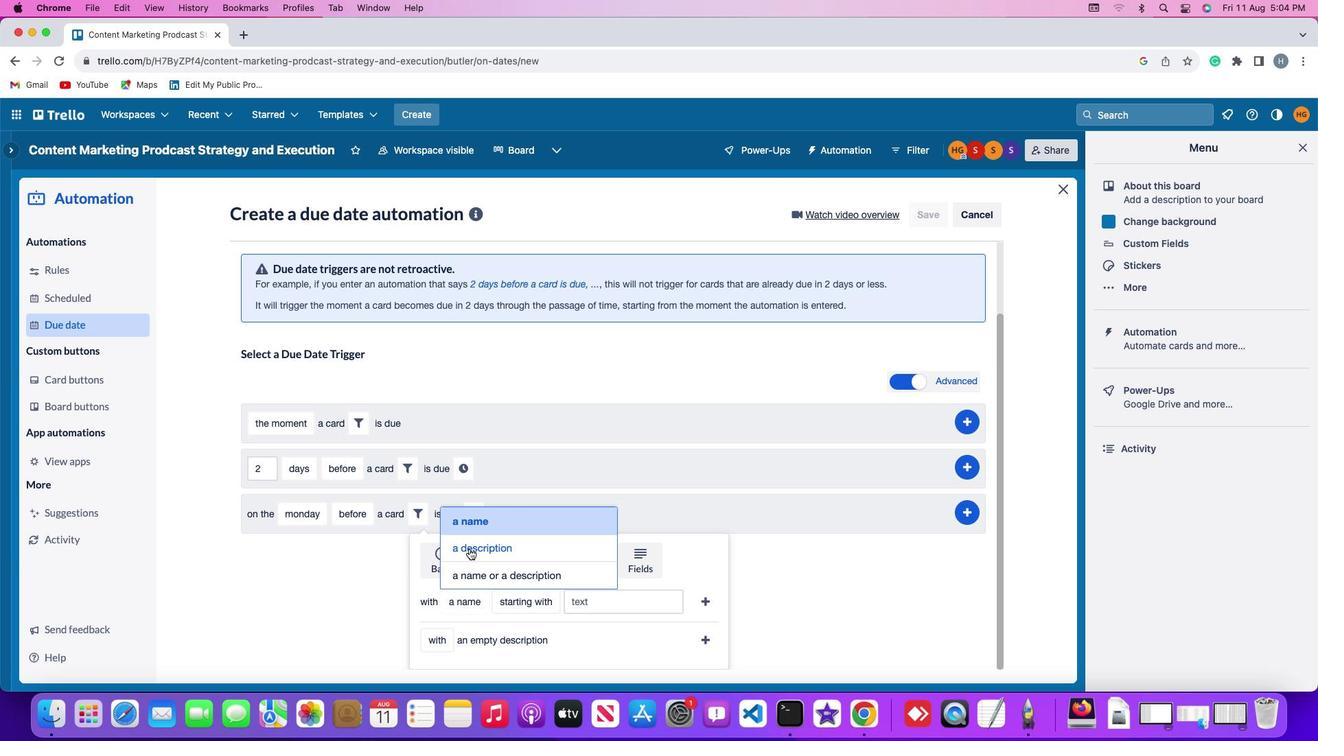 
Action: Mouse moved to (548, 592)
Screenshot: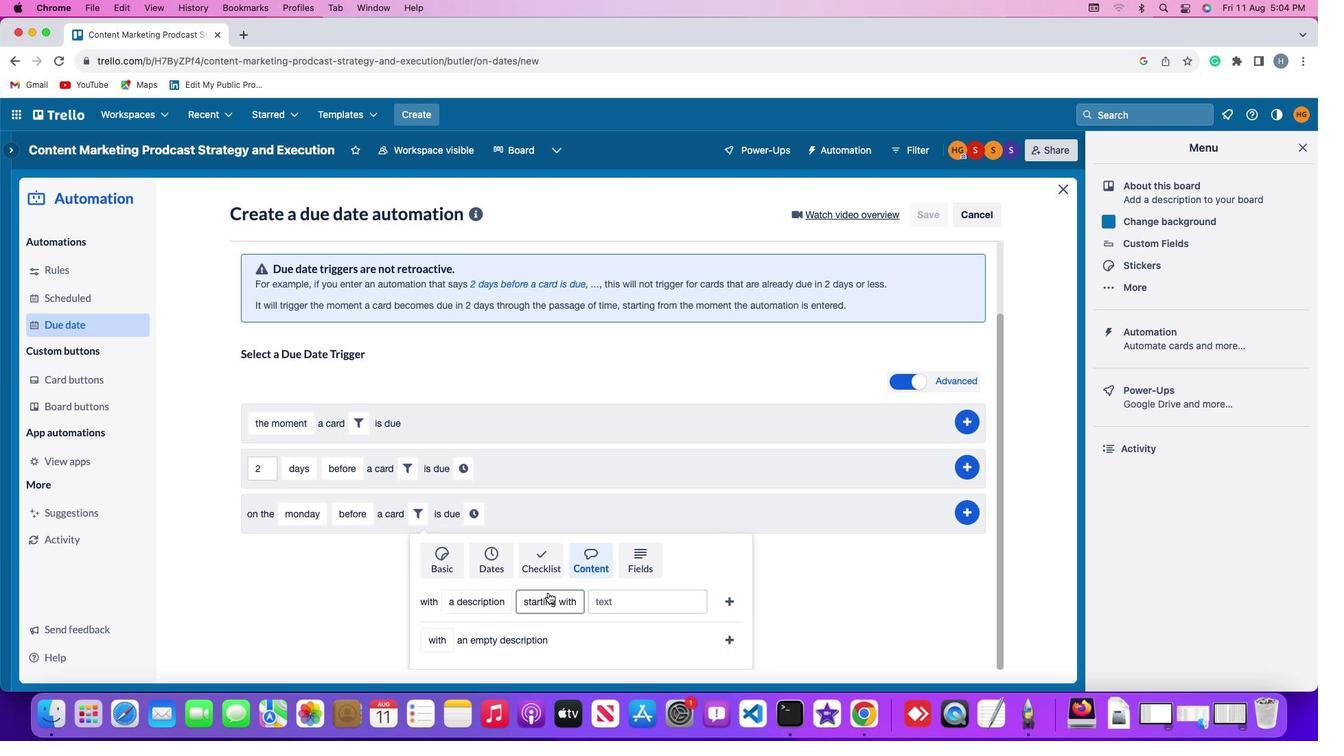 
Action: Mouse pressed left at (548, 592)
Screenshot: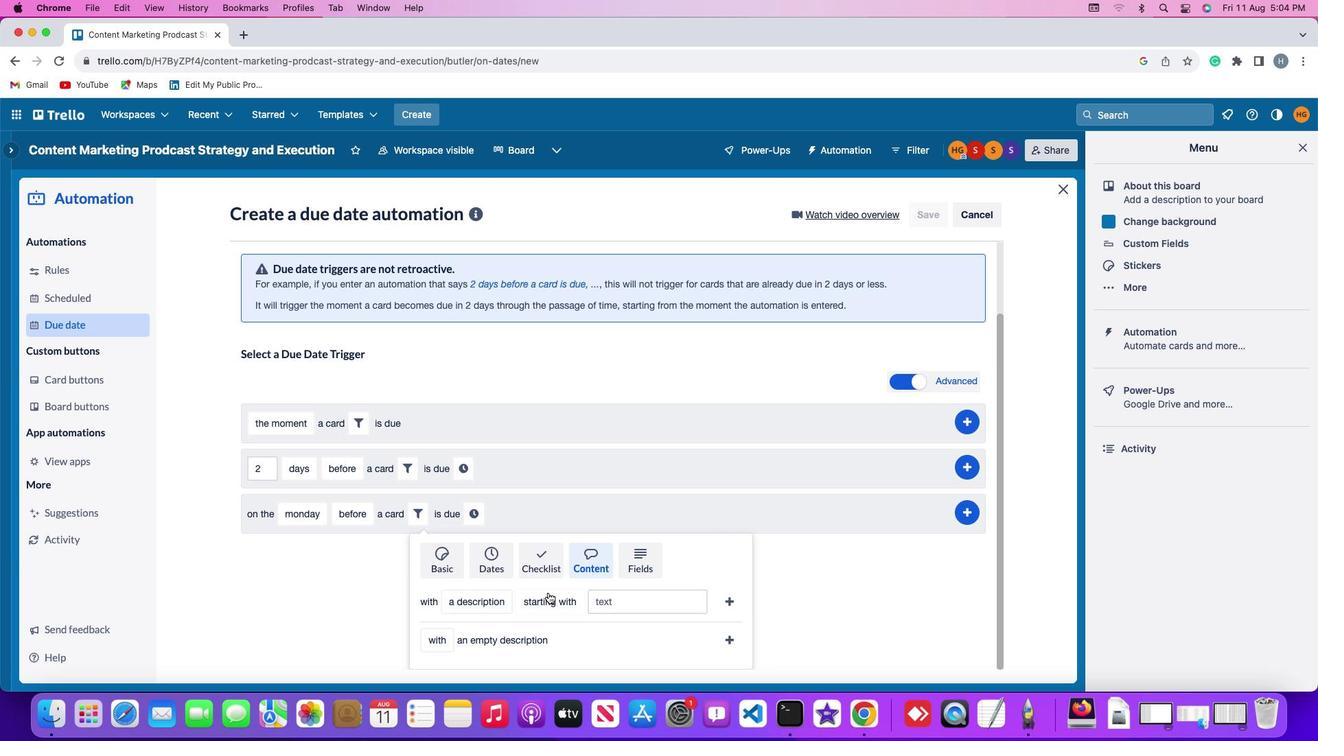 
Action: Mouse moved to (554, 574)
Screenshot: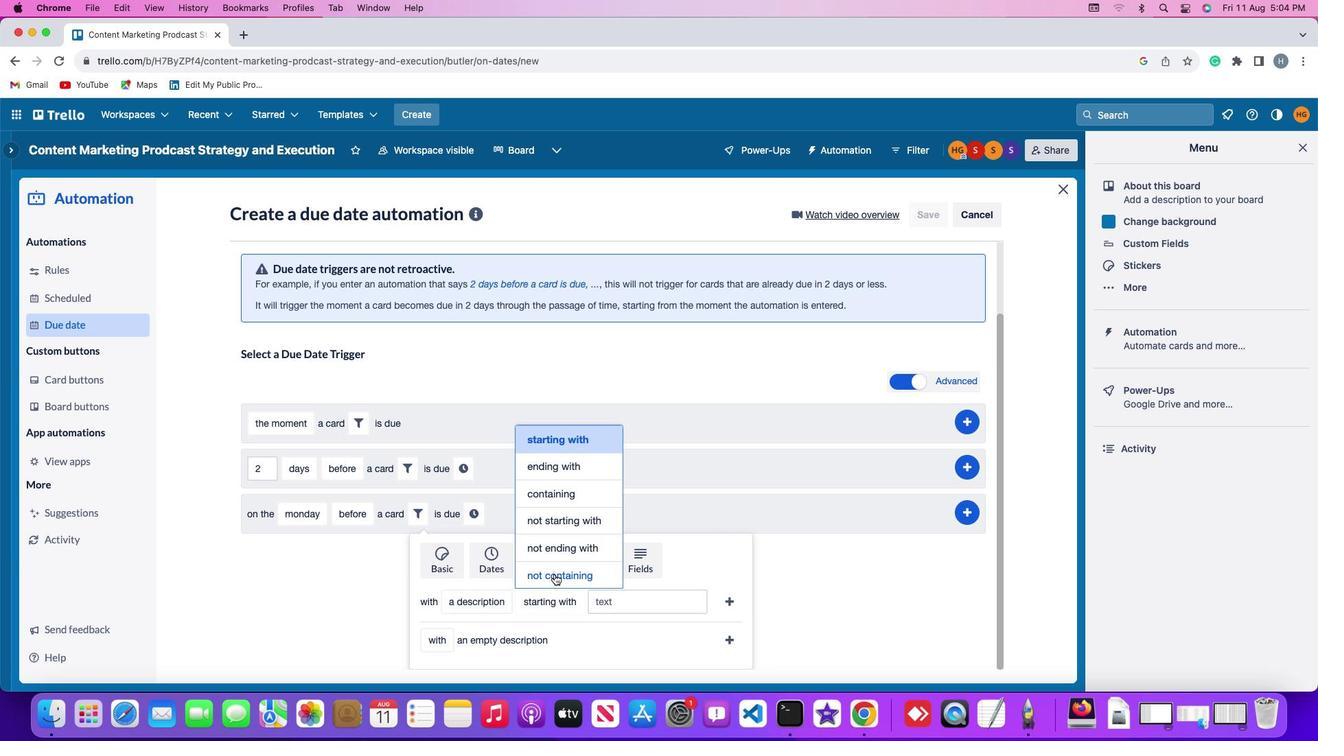 
Action: Mouse pressed left at (554, 574)
Screenshot: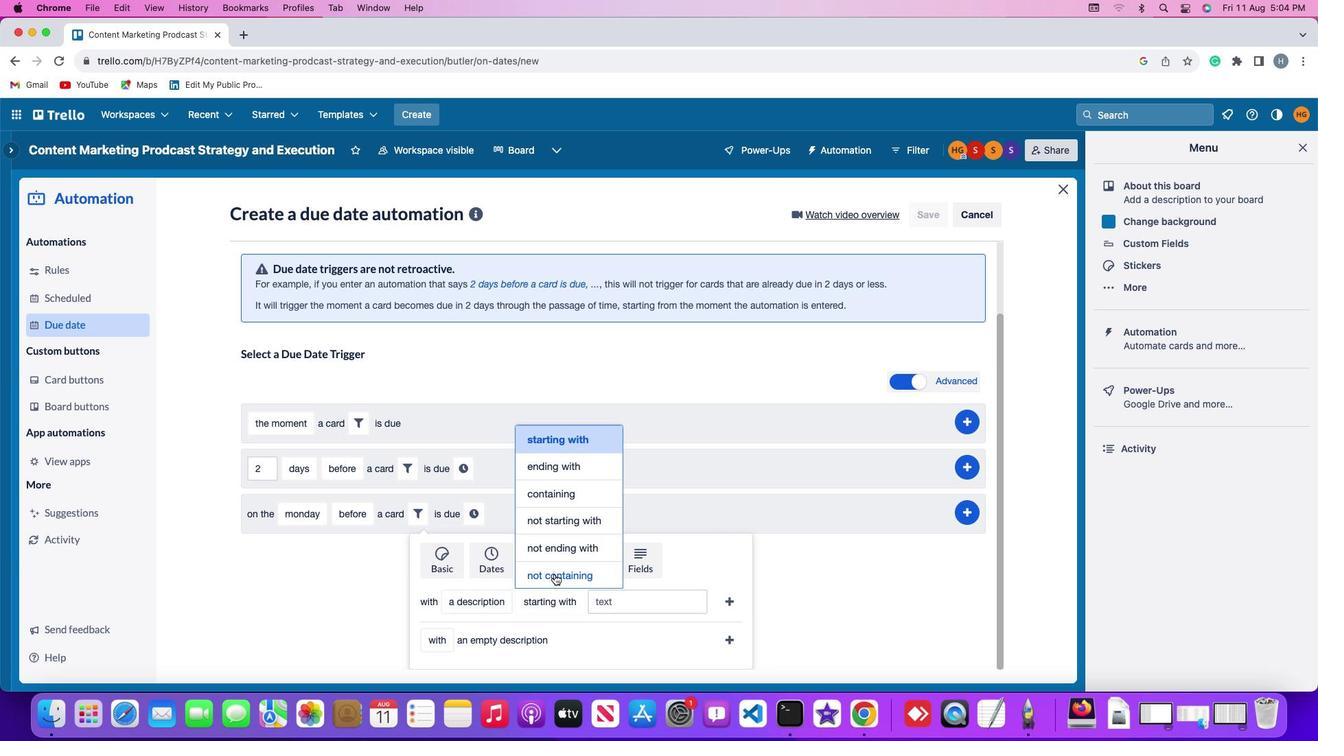 
Action: Mouse moved to (640, 598)
Screenshot: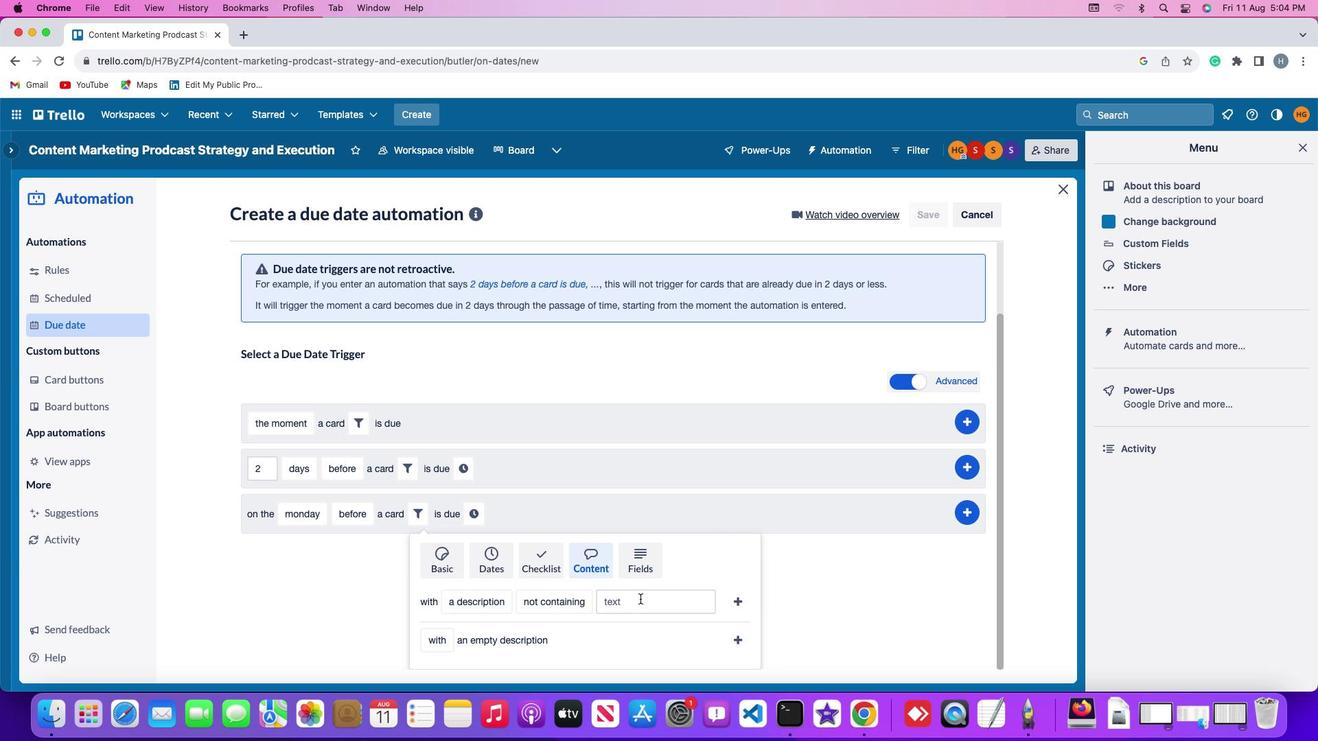 
Action: Mouse pressed left at (640, 598)
Screenshot: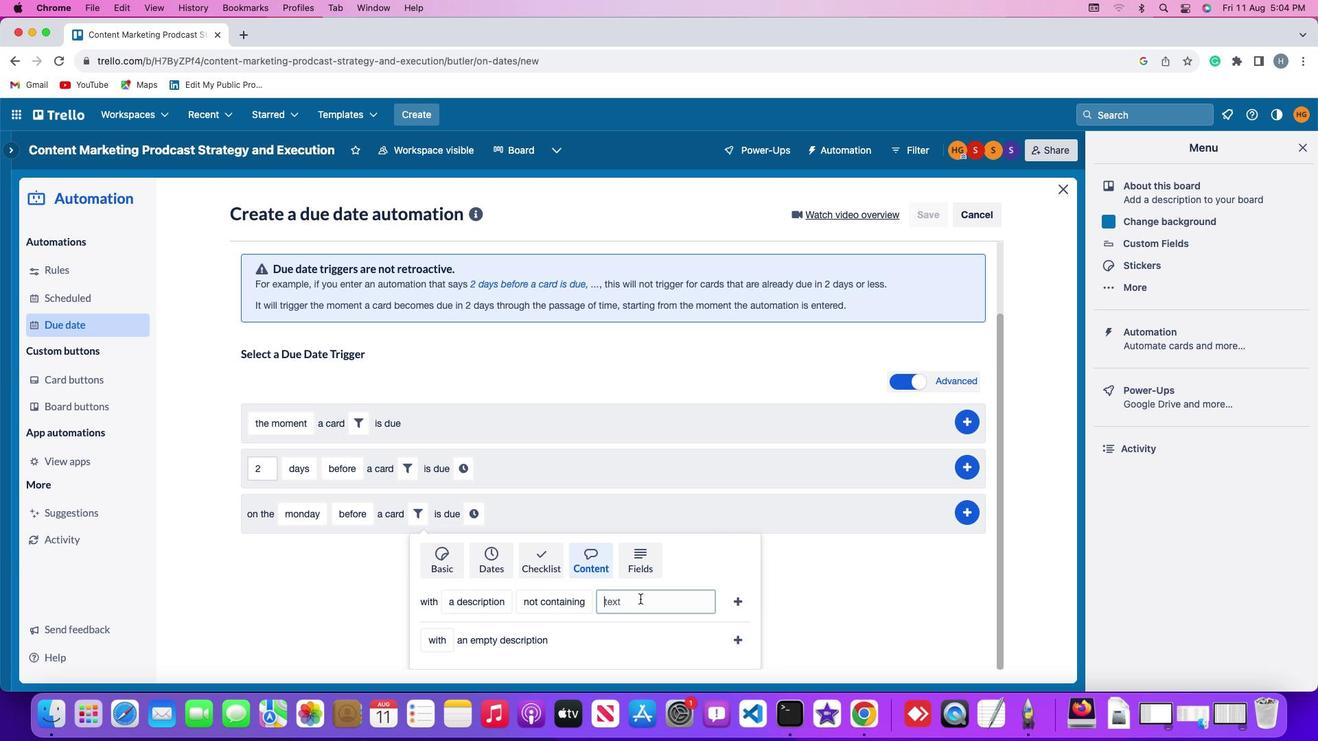 
Action: Mouse moved to (640, 598)
Screenshot: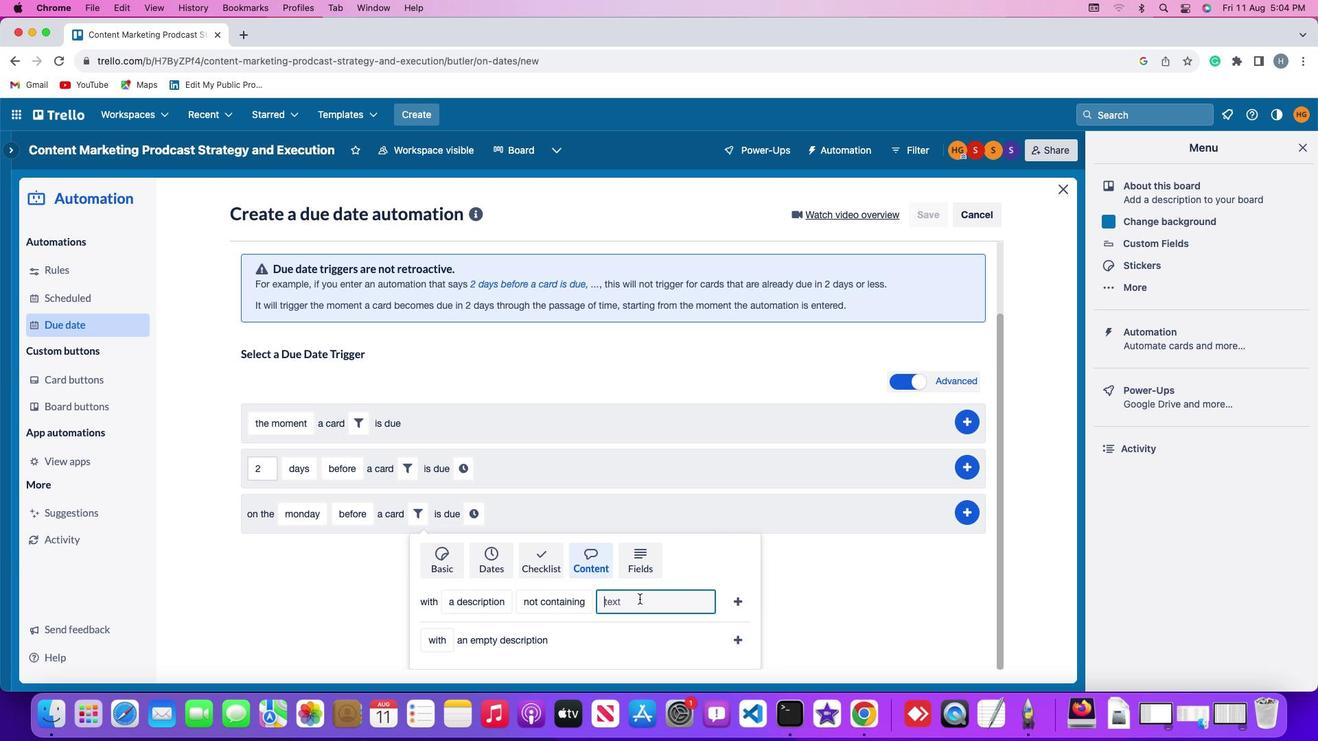 
Action: Key pressed 'r''e''s''u''m''e'
Screenshot: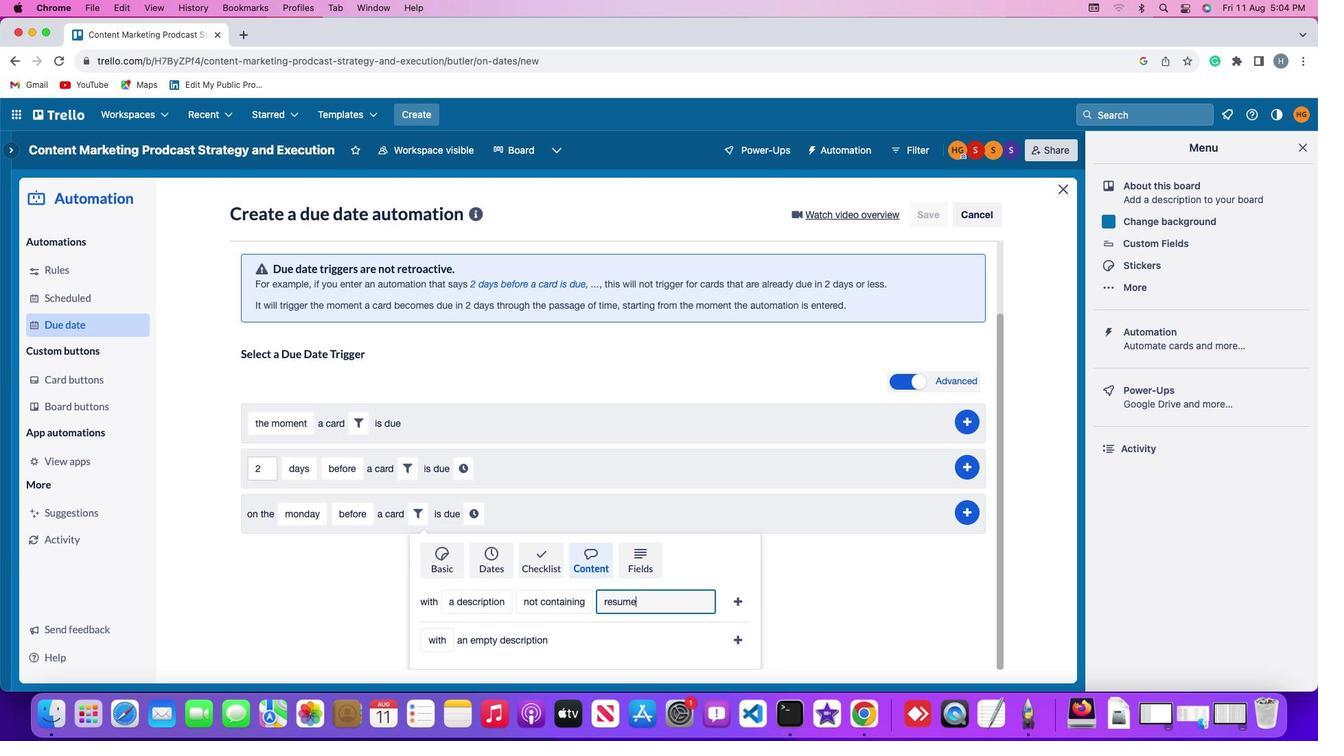 
Action: Mouse moved to (735, 601)
Screenshot: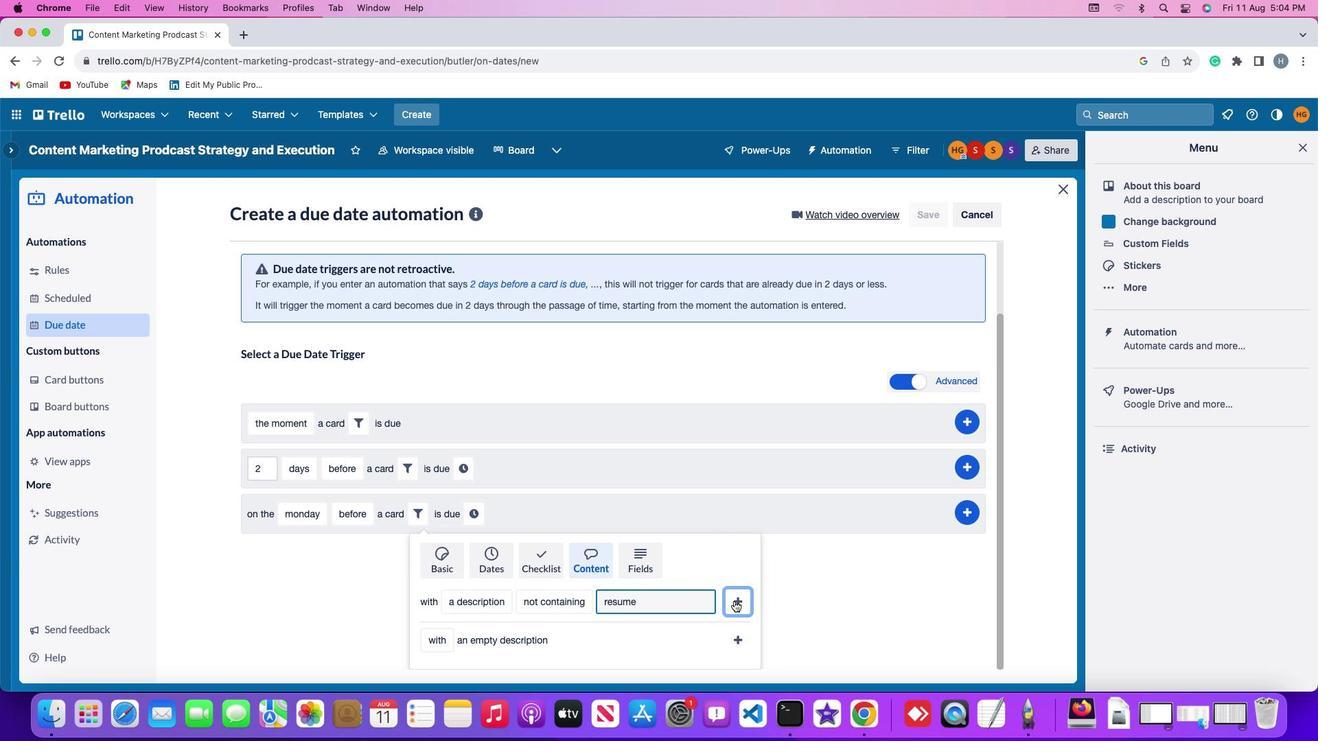 
Action: Mouse pressed left at (735, 601)
Screenshot: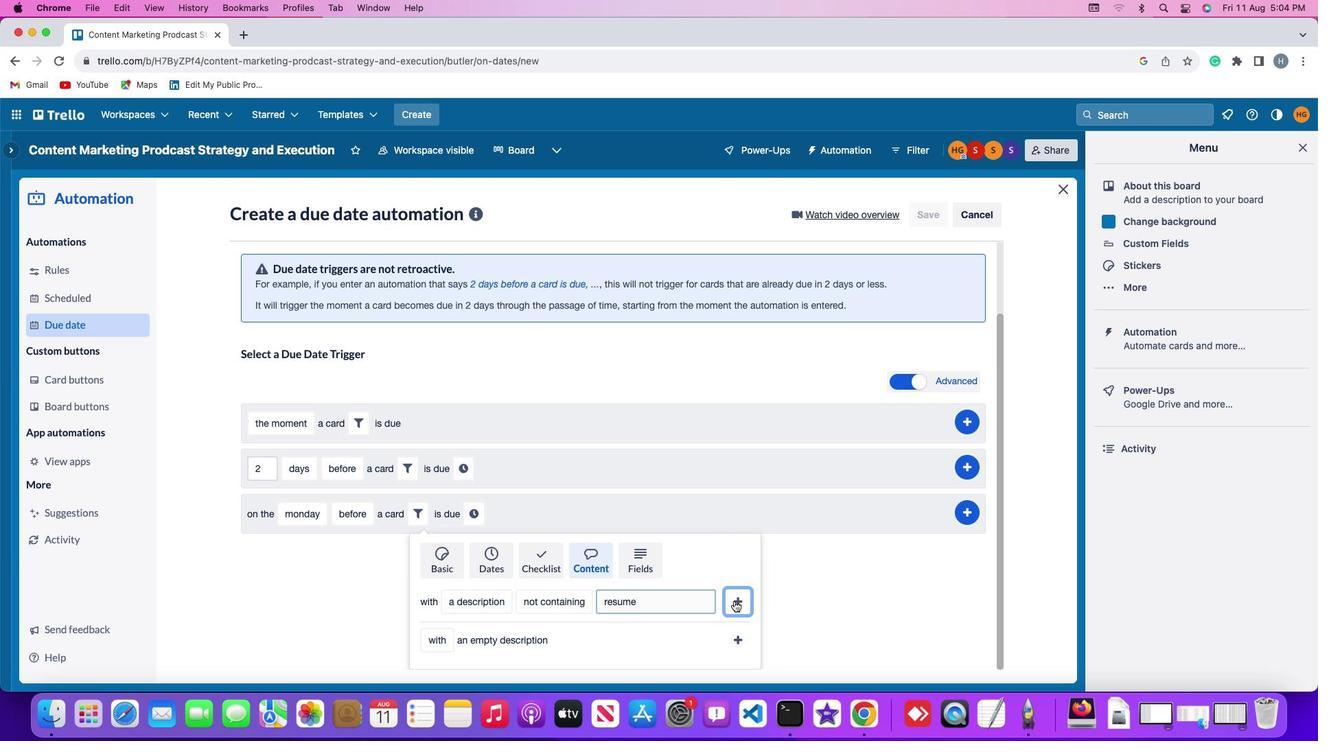 
Action: Mouse moved to (694, 594)
Screenshot: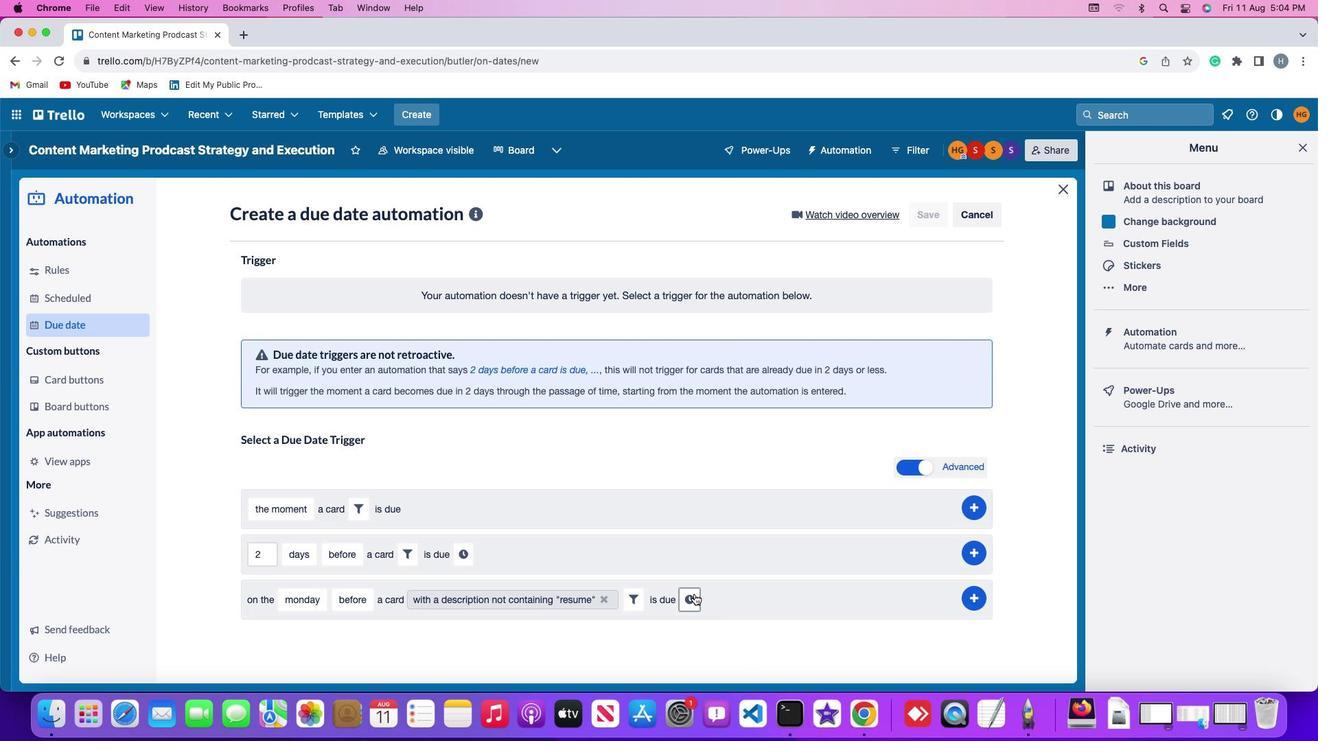 
Action: Mouse pressed left at (694, 594)
Screenshot: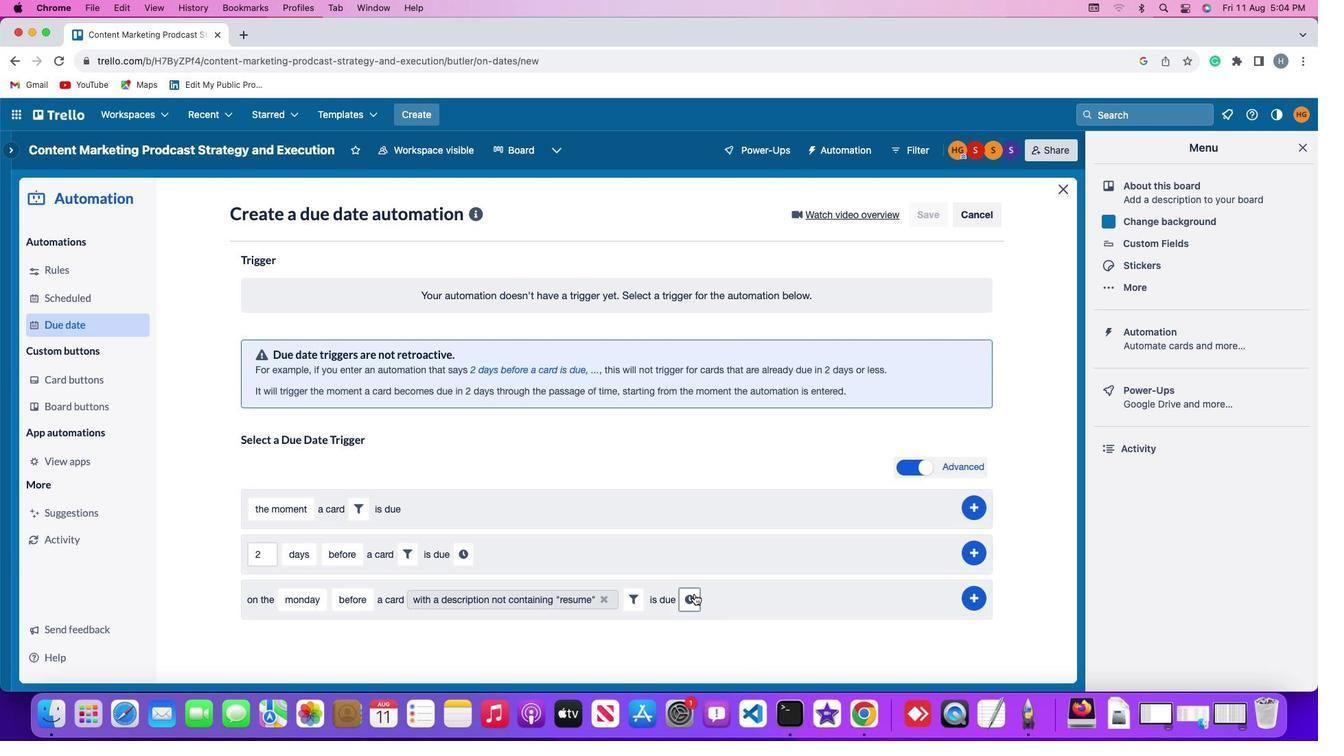 
Action: Mouse moved to (724, 602)
Screenshot: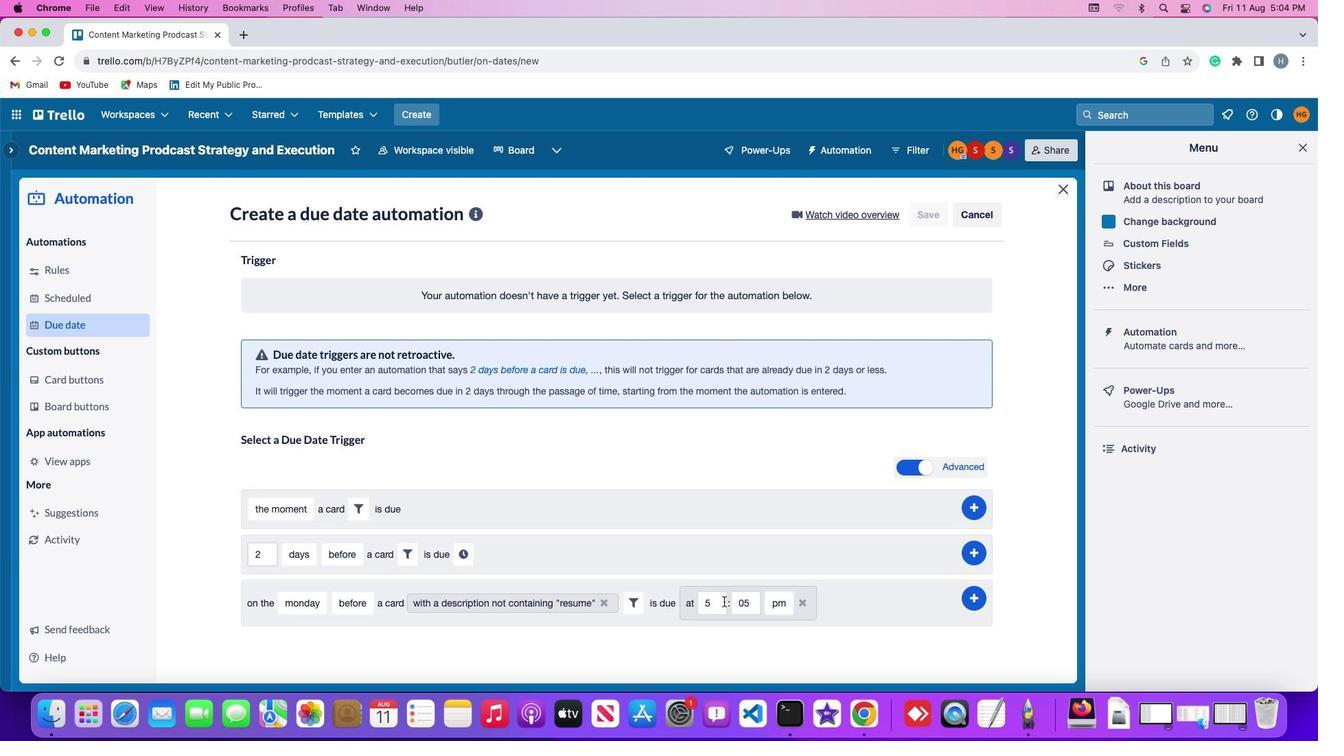 
Action: Mouse pressed left at (724, 602)
Screenshot: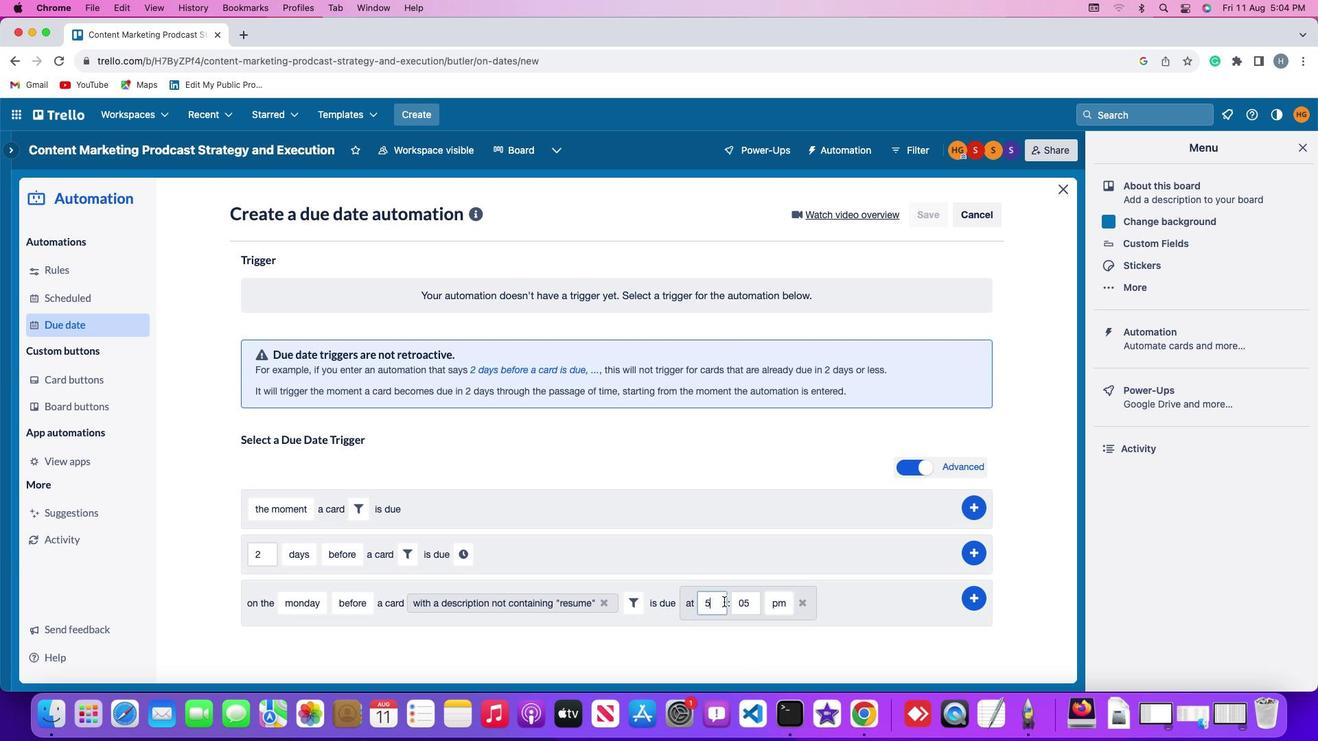 
Action: Mouse moved to (724, 601)
Screenshot: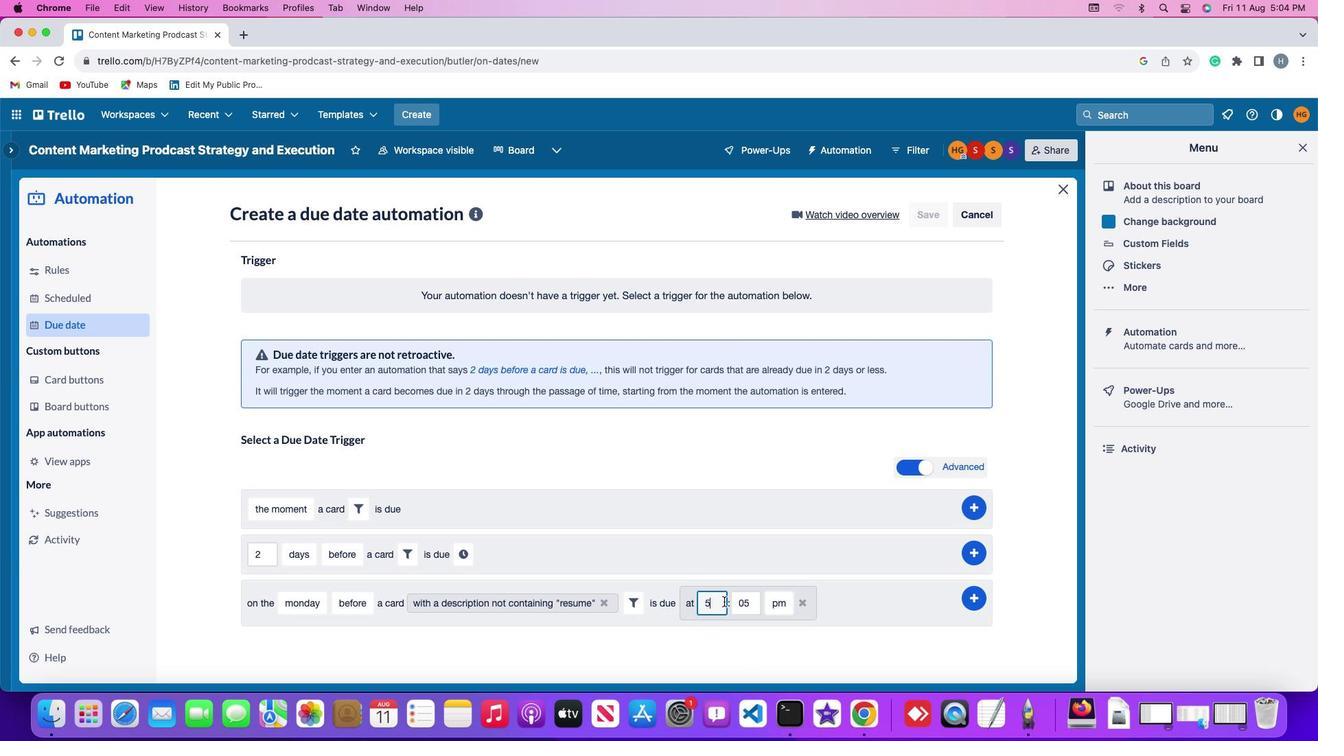 
Action: Key pressed Key.backspace'1''1'
Screenshot: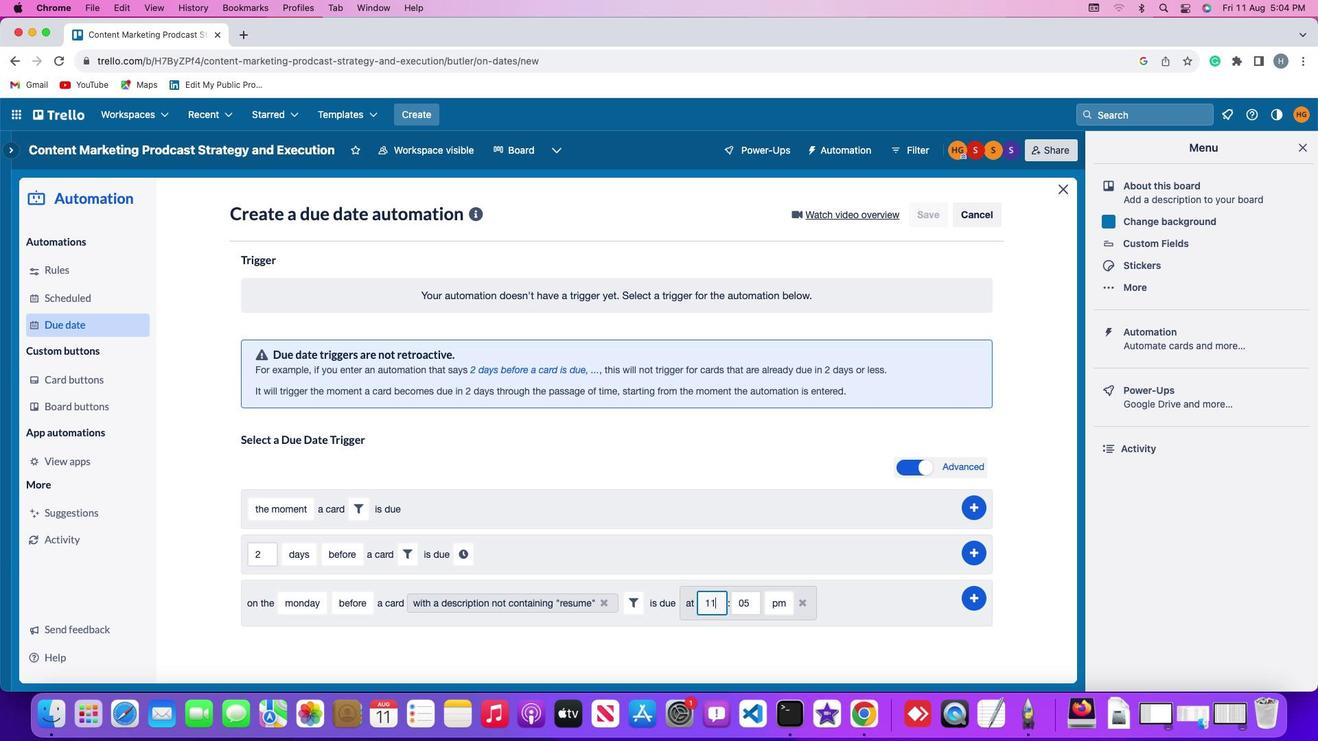 
Action: Mouse moved to (750, 603)
Screenshot: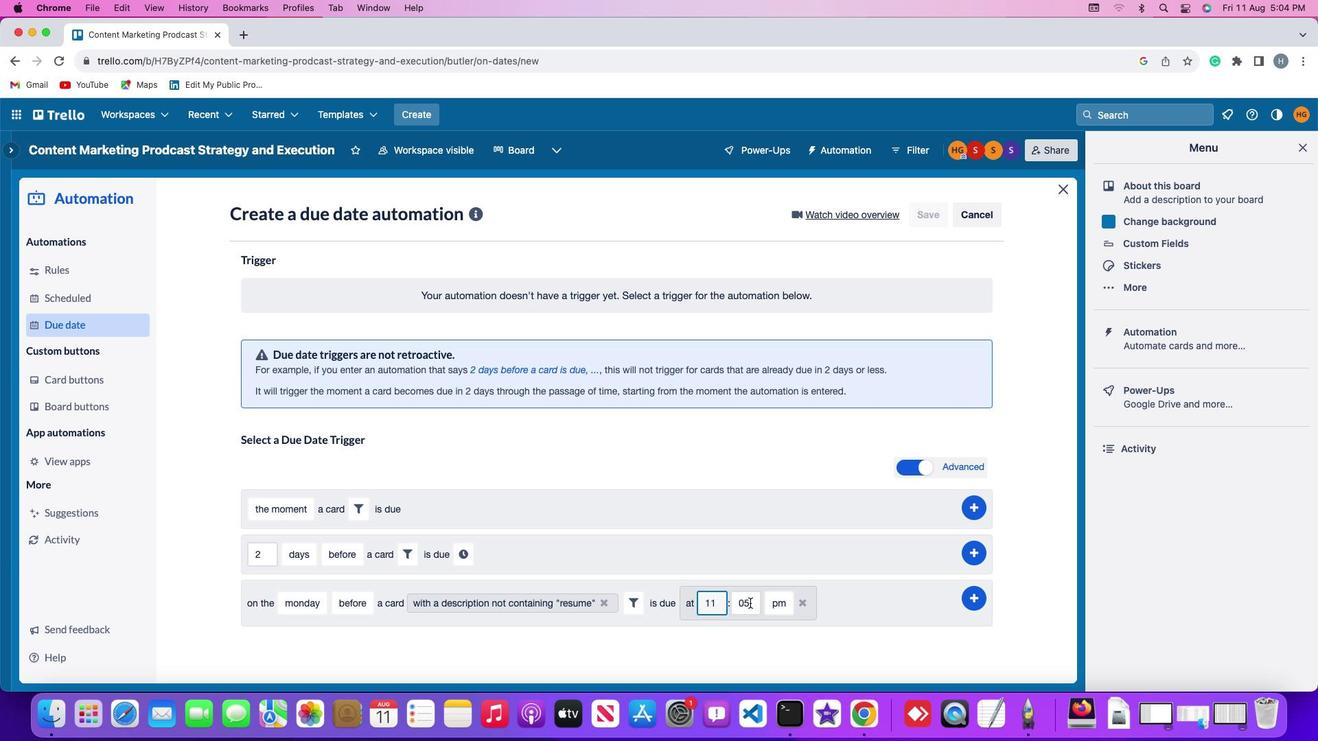 
Action: Mouse pressed left at (750, 603)
Screenshot: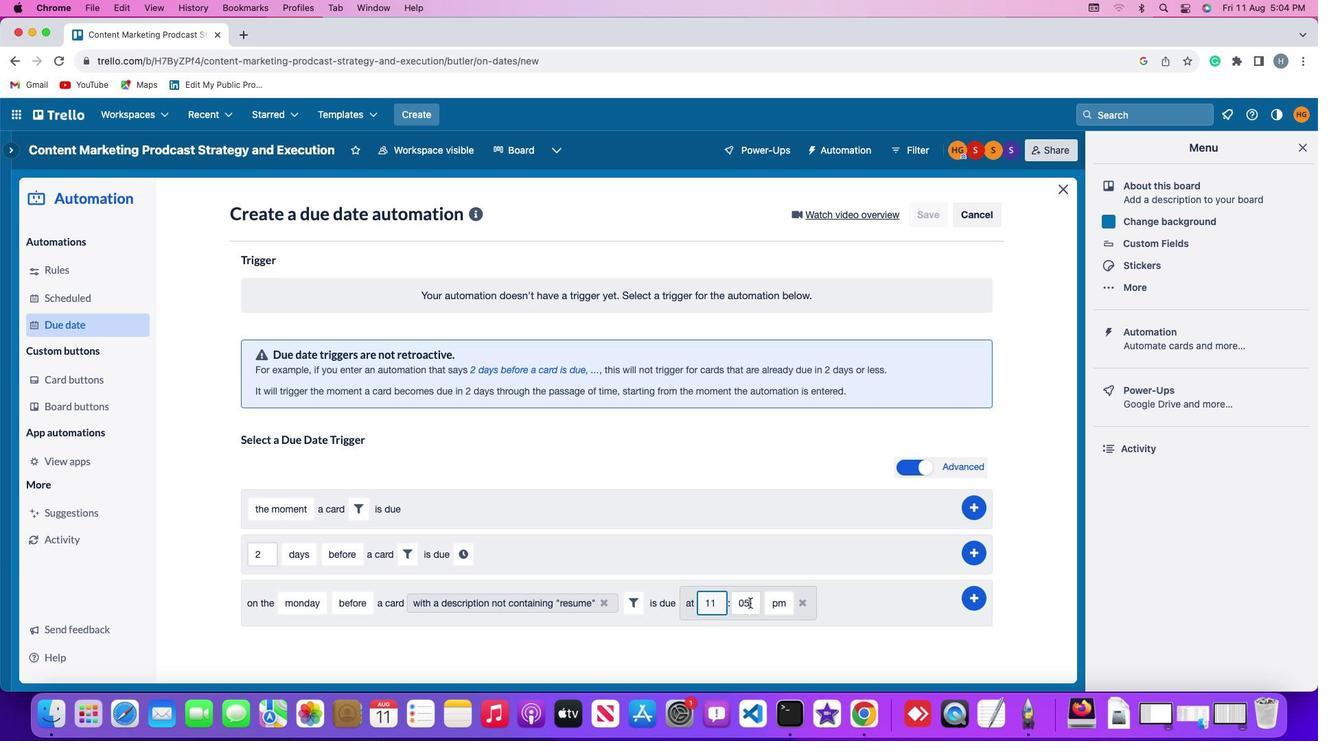 
Action: Key pressed Key.backspace
Screenshot: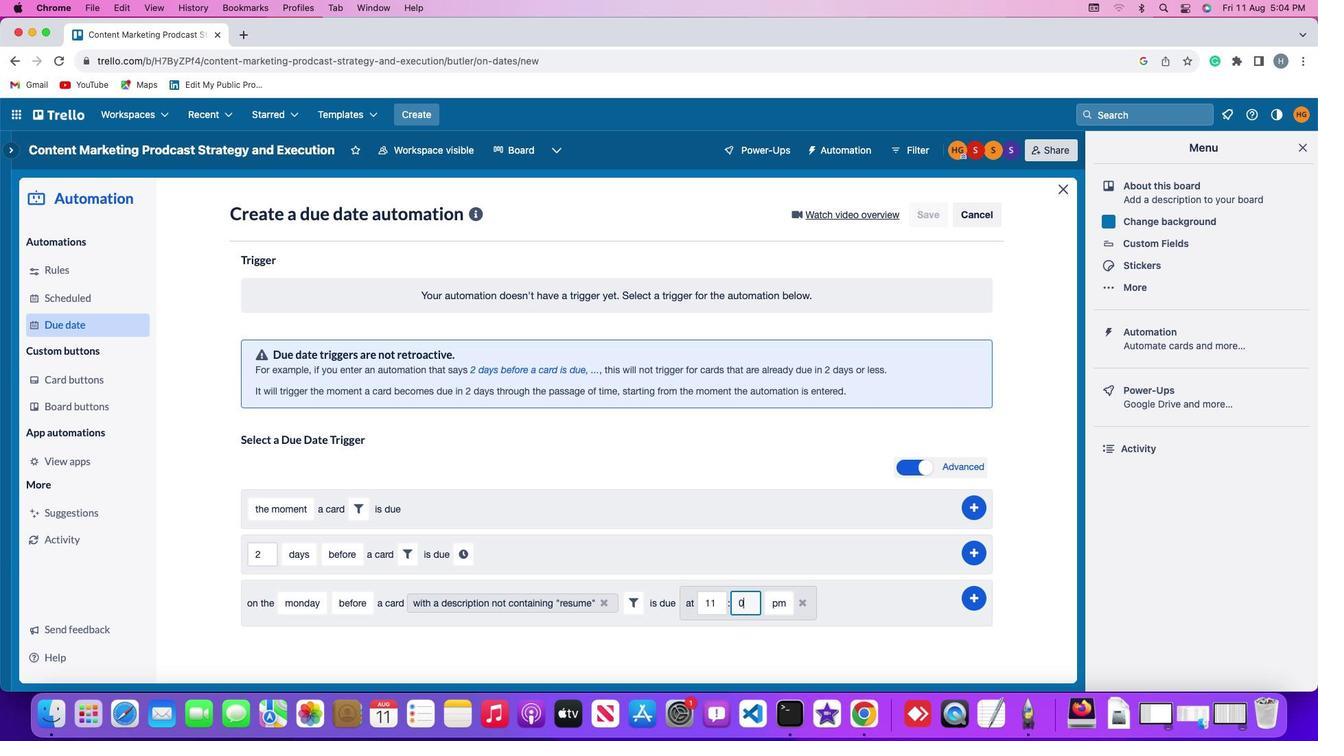 
Action: Mouse moved to (751, 603)
Screenshot: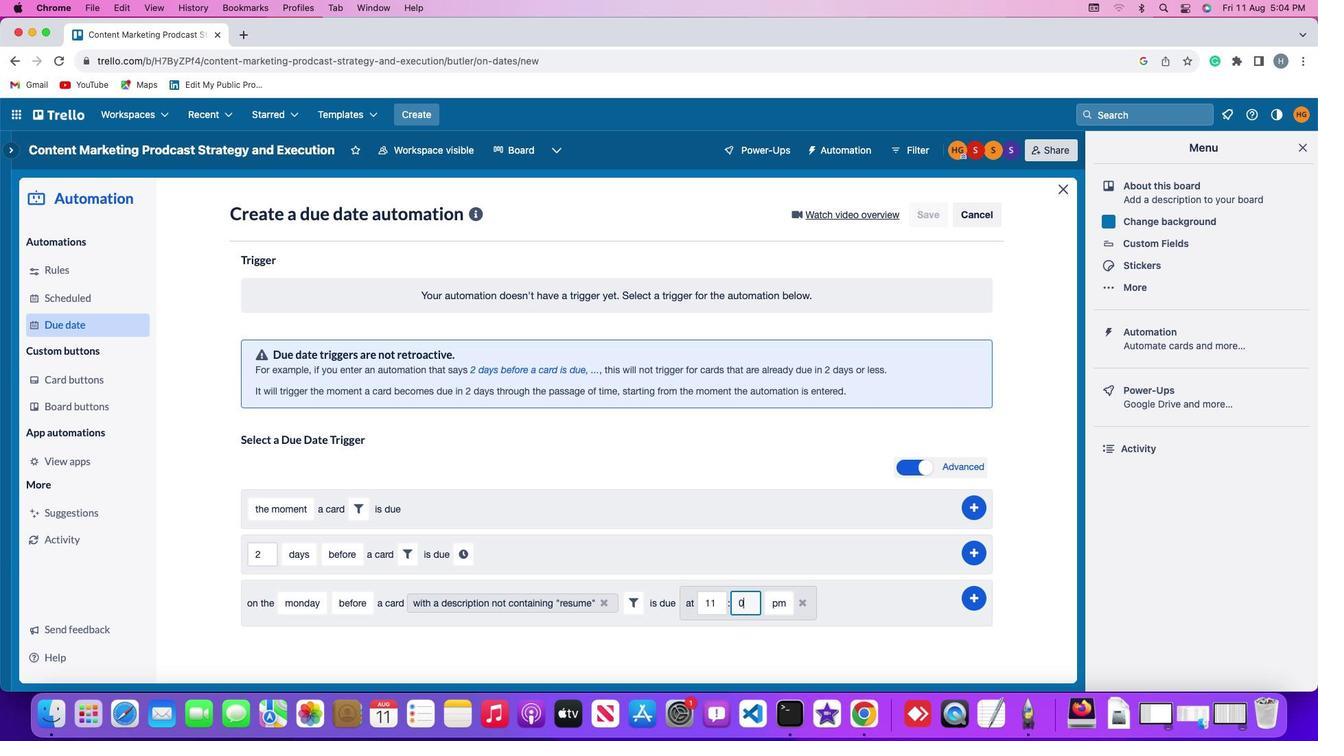 
Action: Key pressed Key.backspace'0''0'
Screenshot: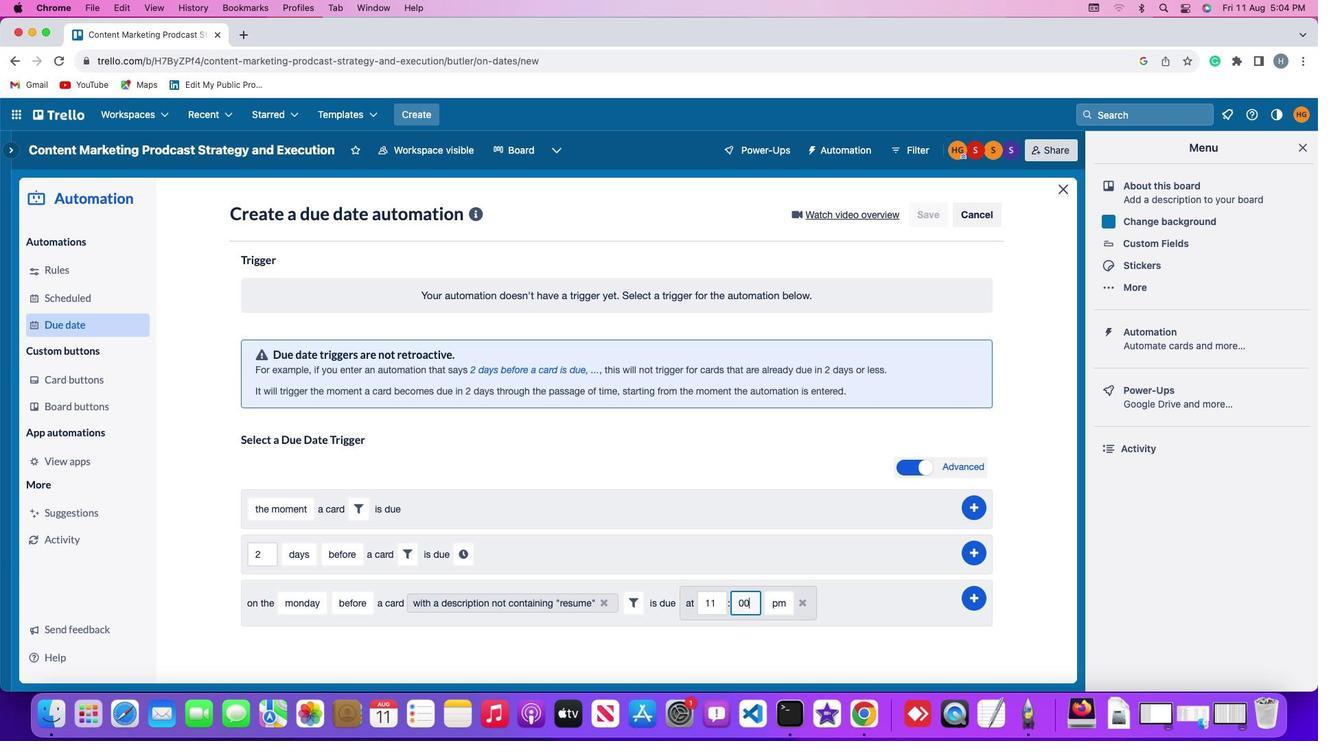 
Action: Mouse moved to (773, 605)
Screenshot: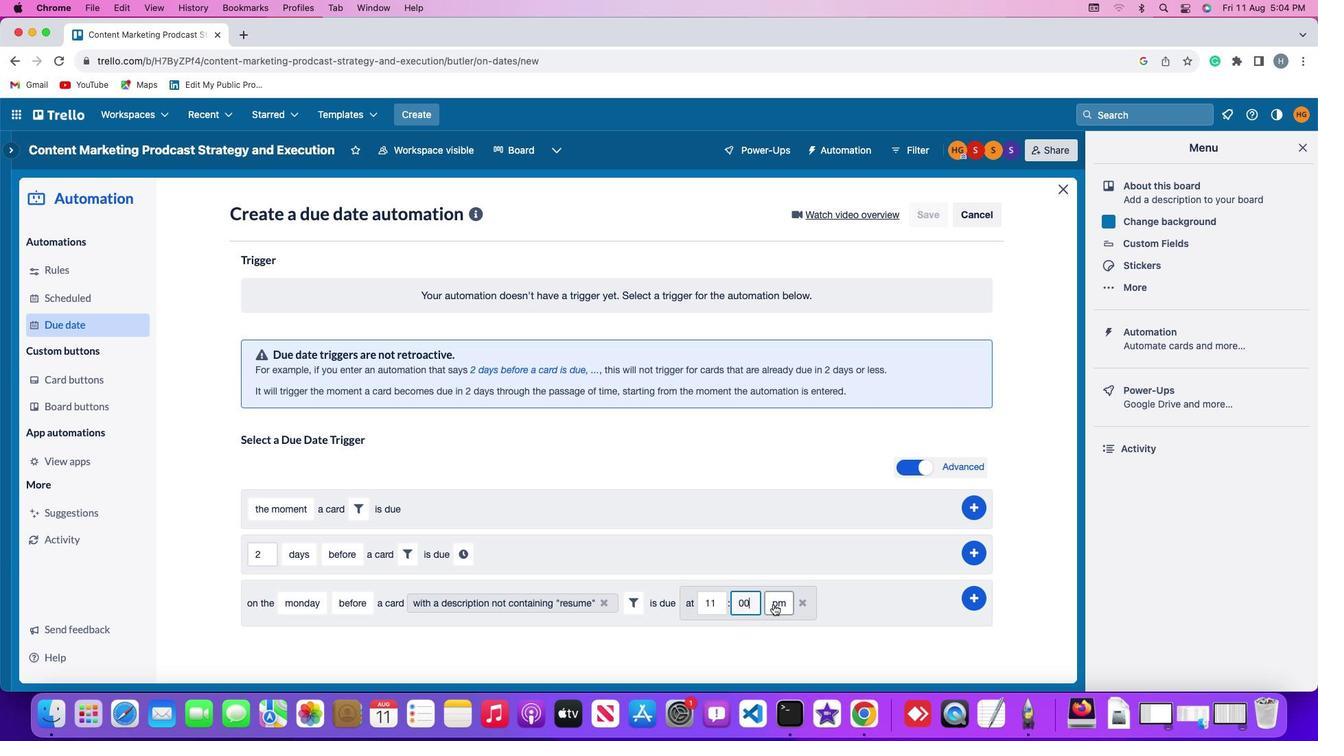 
Action: Mouse pressed left at (773, 605)
Screenshot: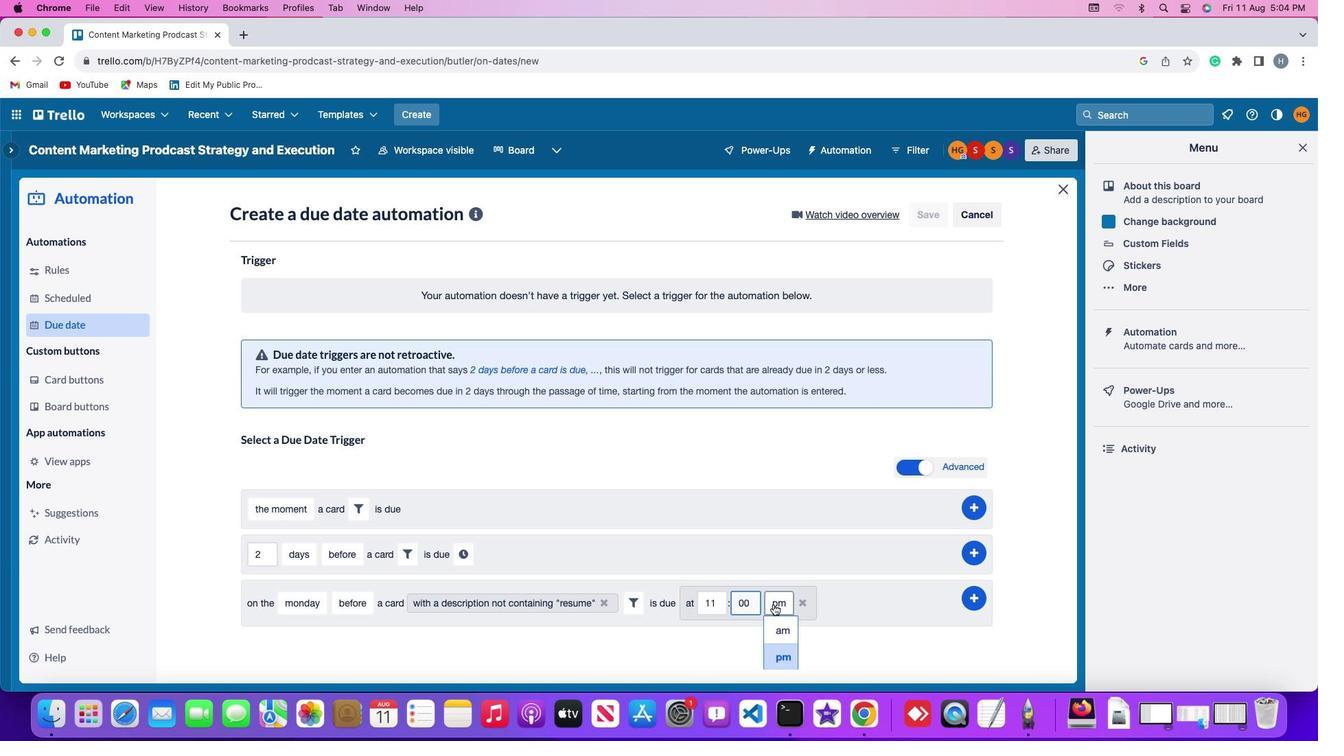 
Action: Mouse moved to (783, 634)
Screenshot: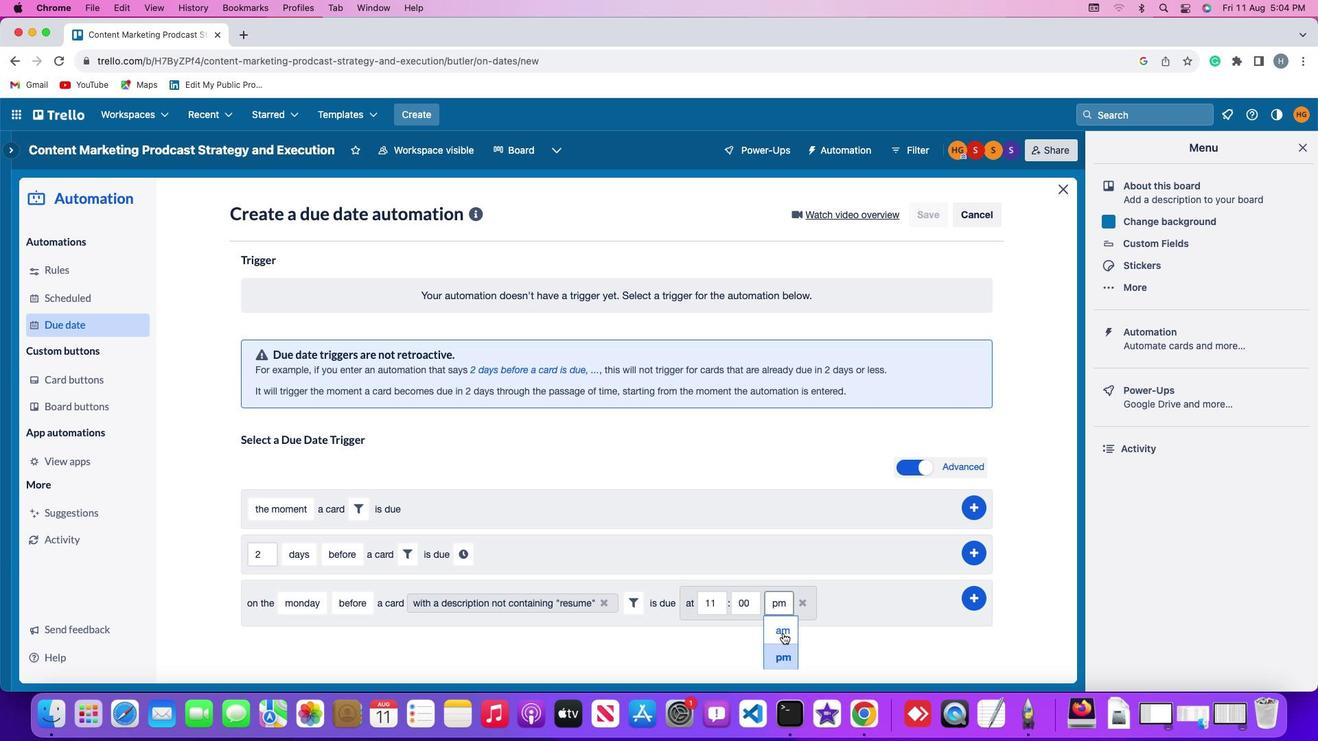 
Action: Mouse pressed left at (783, 634)
Screenshot: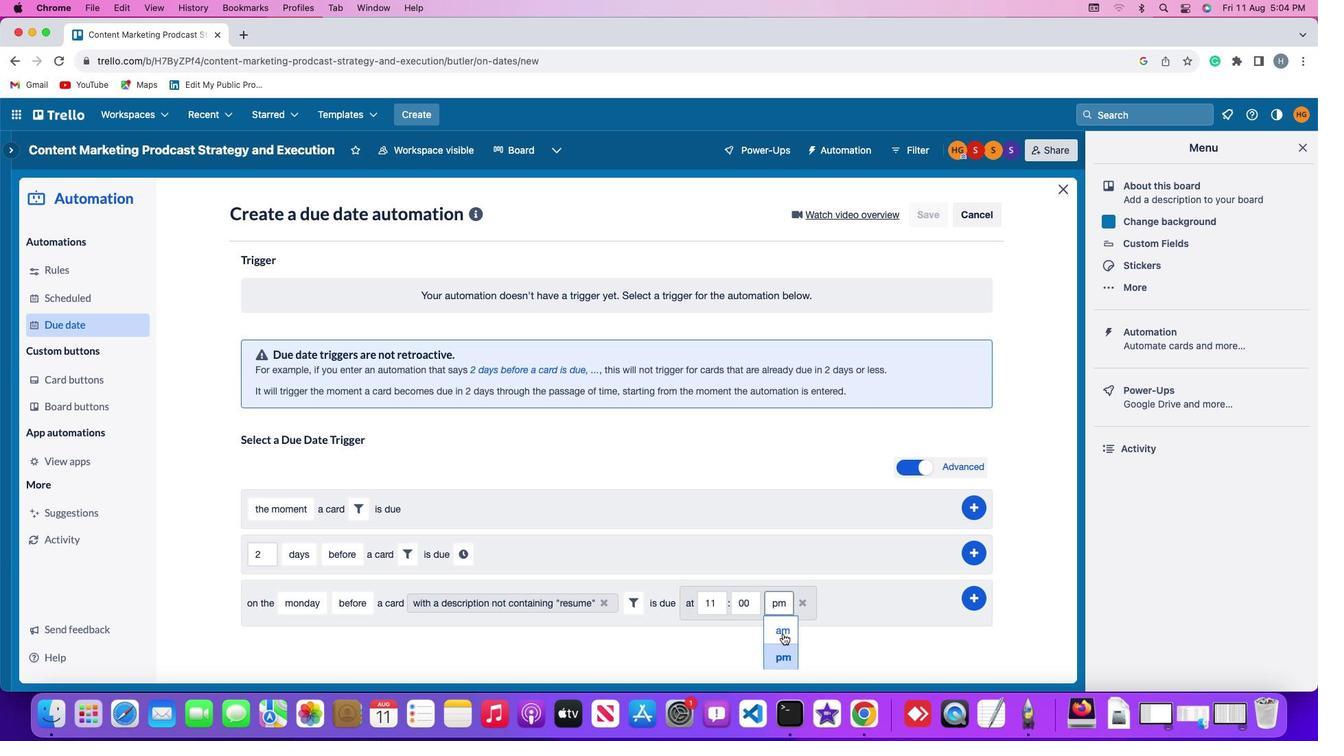 
Action: Mouse moved to (978, 598)
Screenshot: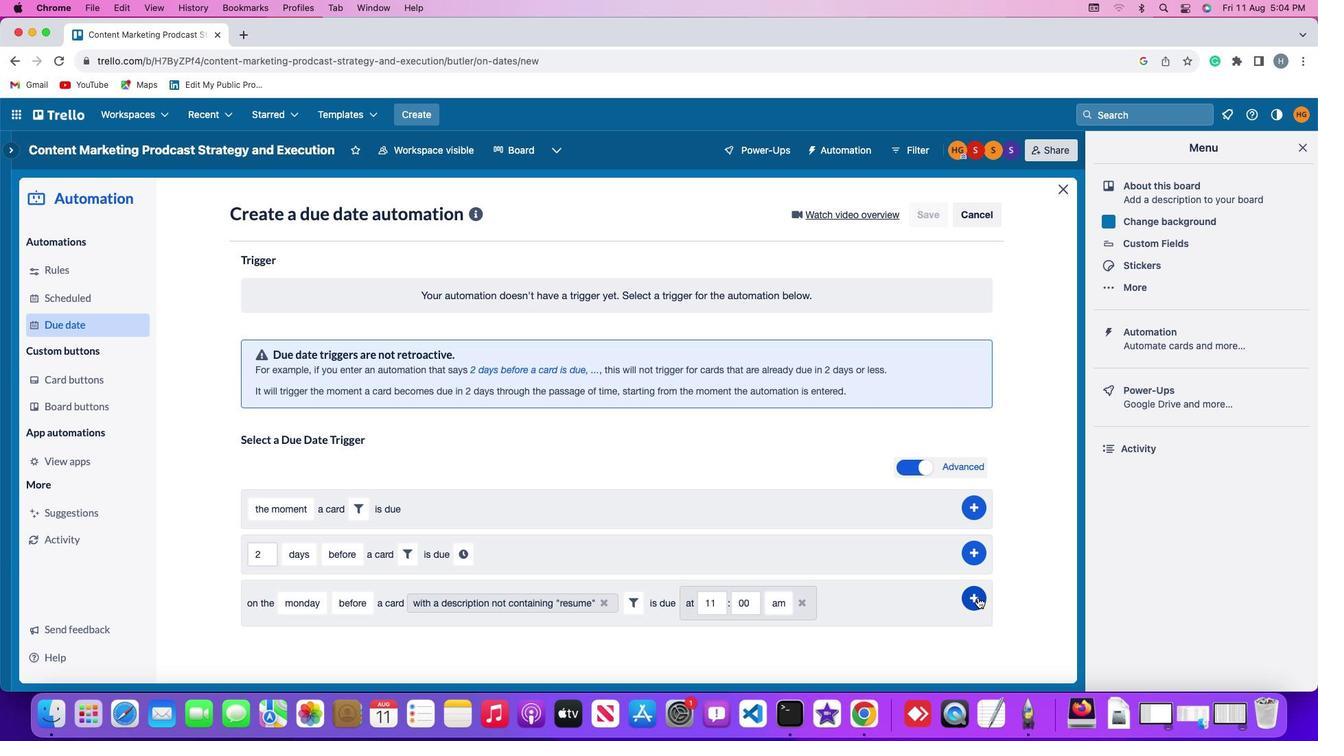 
Action: Mouse pressed left at (978, 598)
Screenshot: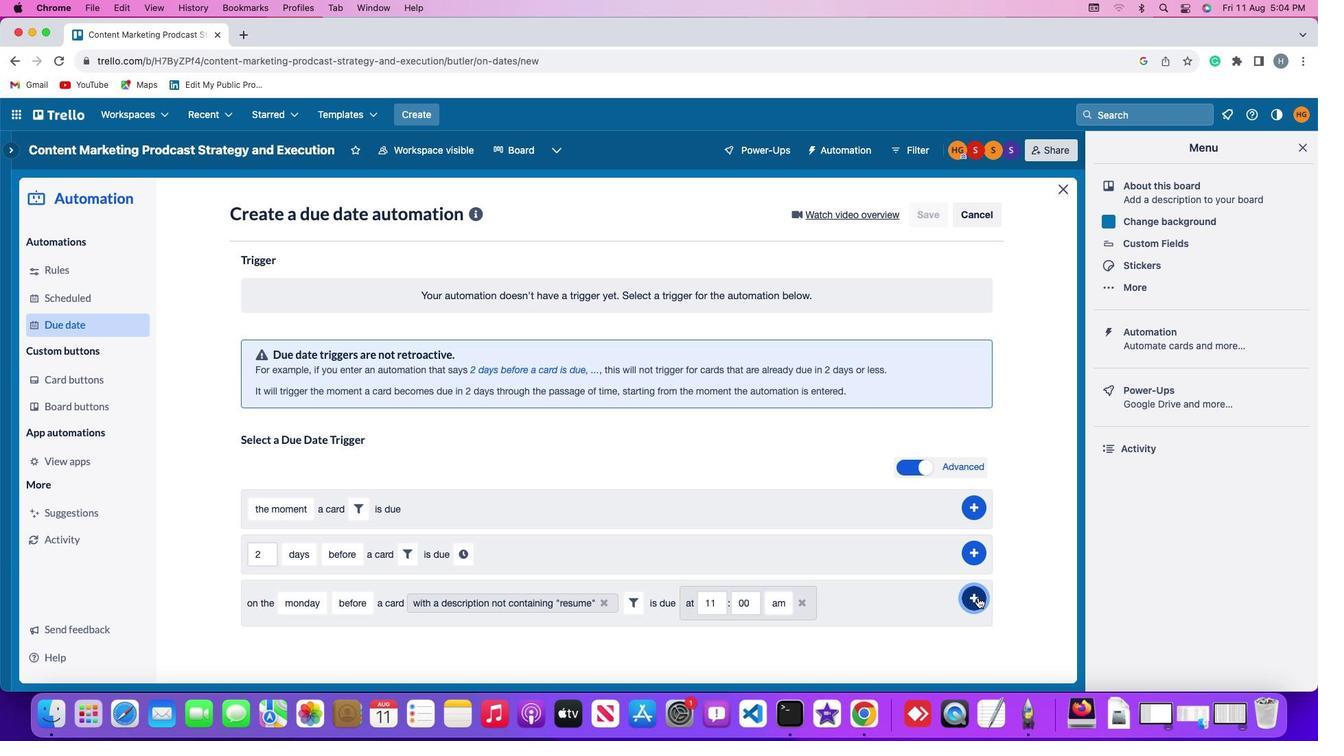 
Action: Mouse moved to (1039, 454)
Screenshot: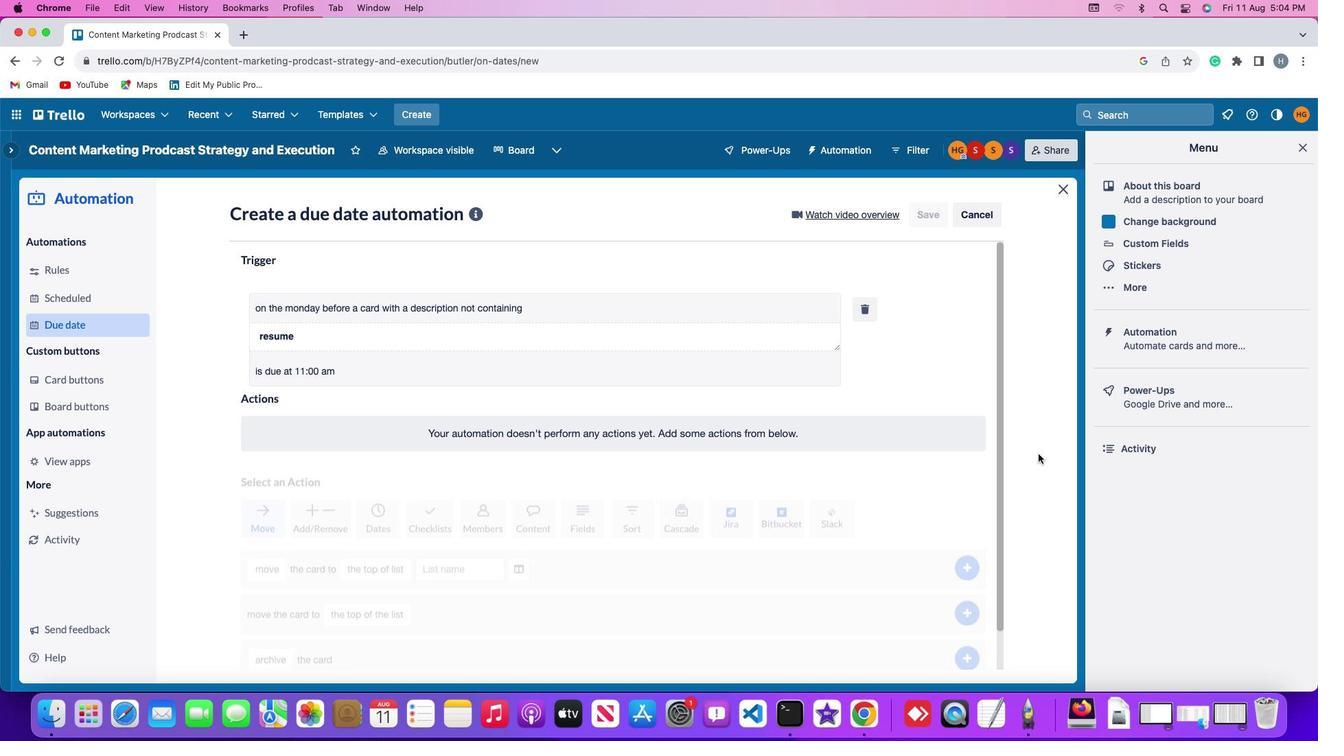 
